 Task: Search one way flight ticket for 3 adults, 3 children in premium economy from Kenai: Kenai Municipal Airport to Springfield: Abraham Lincoln Capital Airport on 5-2-2023. Choice of flights is Singapure airlines. Price is upto 99000. Outbound departure time preference is 22:15.
Action: Mouse moved to (237, 166)
Screenshot: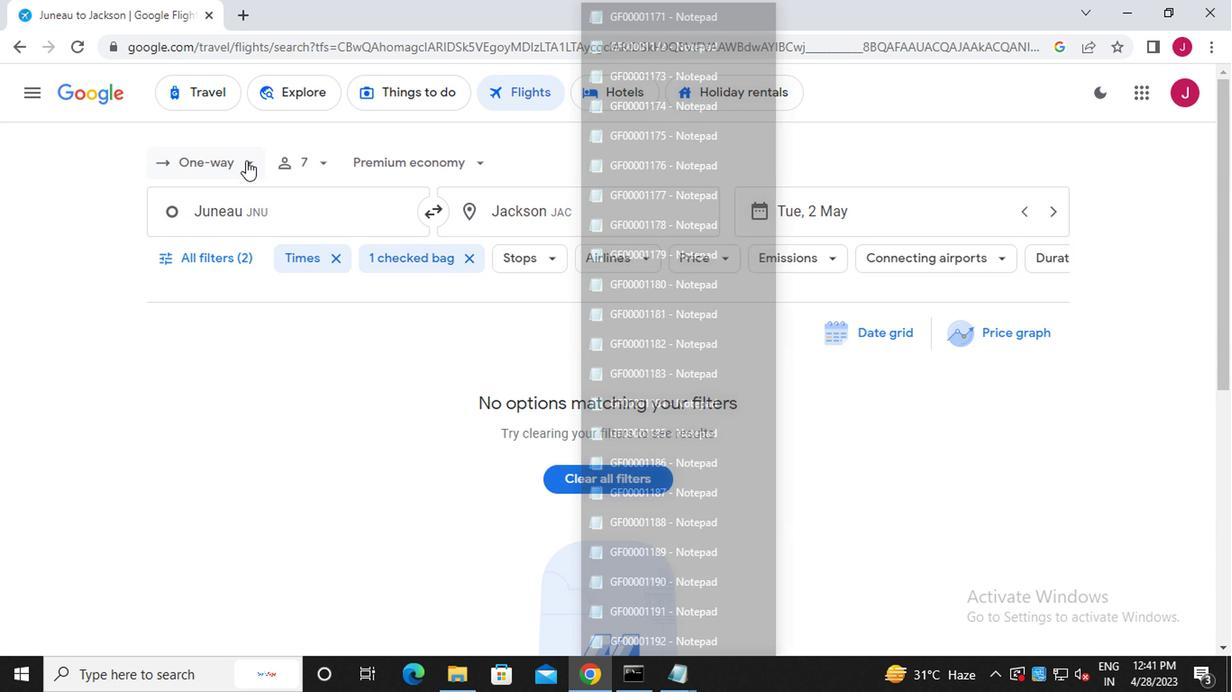 
Action: Mouse pressed left at (237, 166)
Screenshot: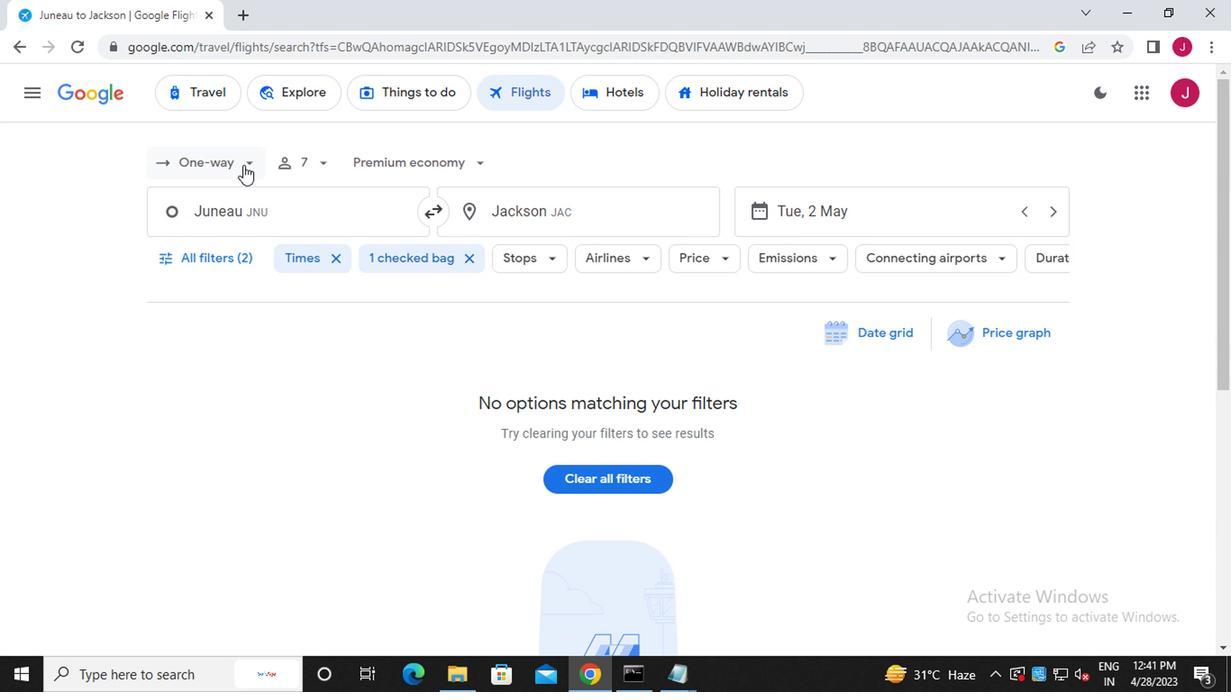 
Action: Mouse moved to (227, 250)
Screenshot: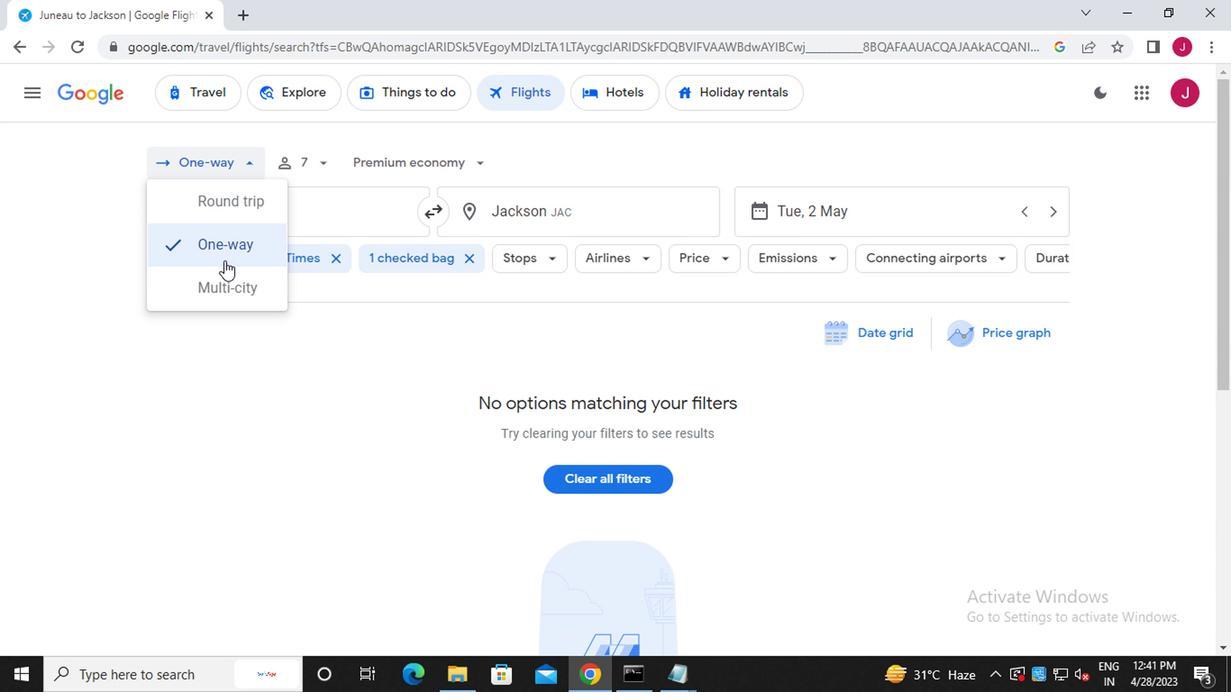 
Action: Mouse pressed left at (227, 250)
Screenshot: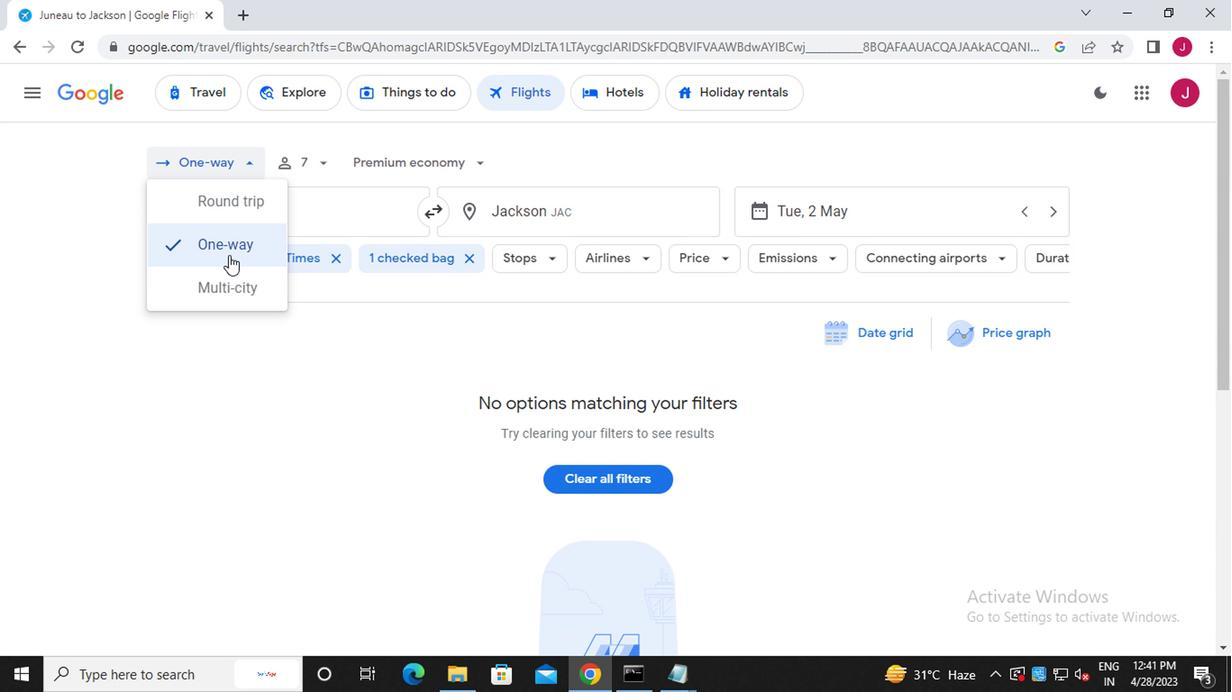 
Action: Mouse moved to (316, 166)
Screenshot: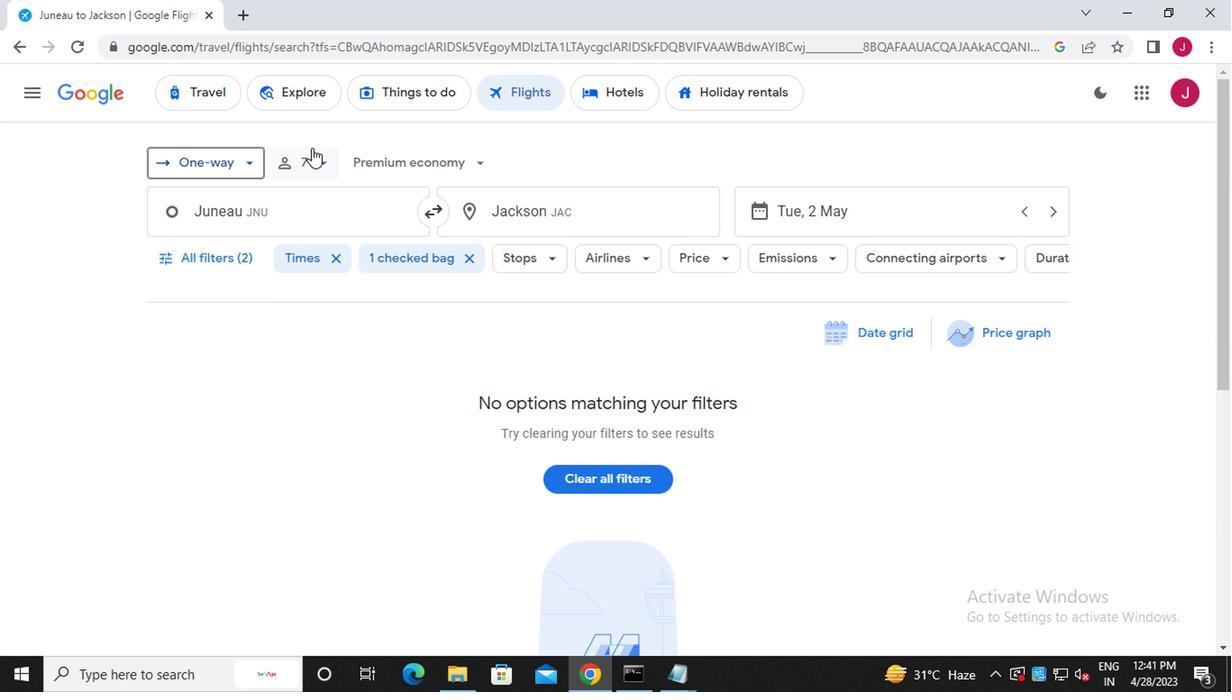 
Action: Mouse pressed left at (316, 166)
Screenshot: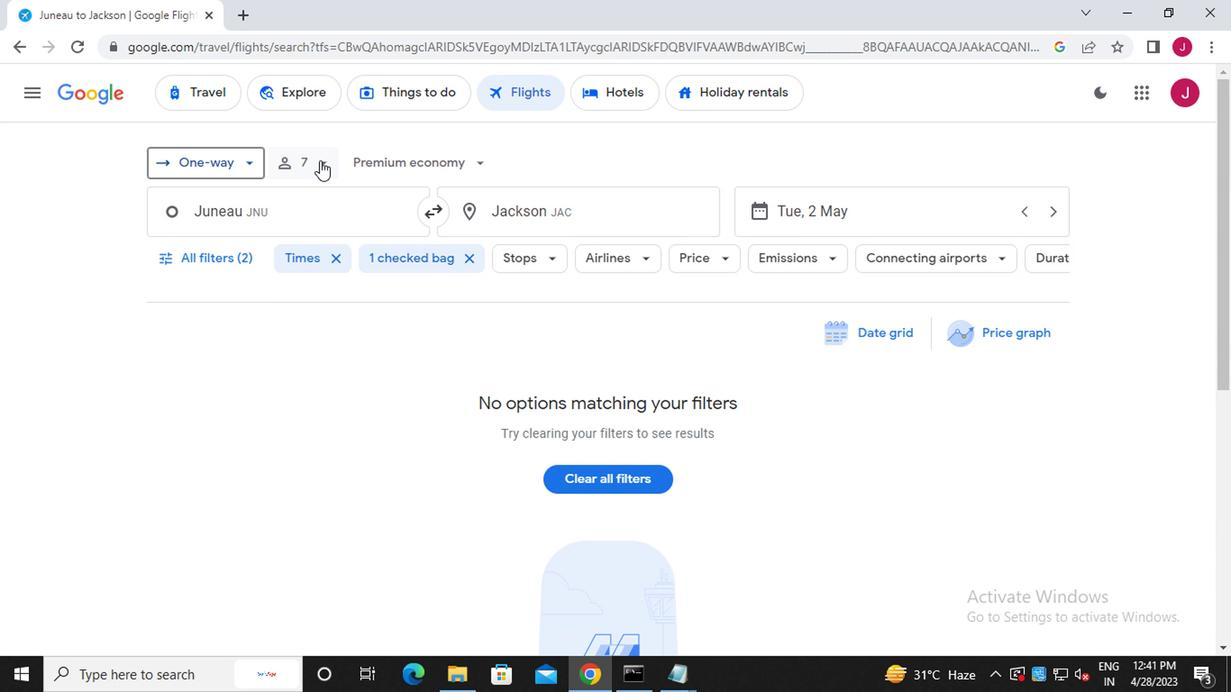 
Action: Mouse moved to (455, 211)
Screenshot: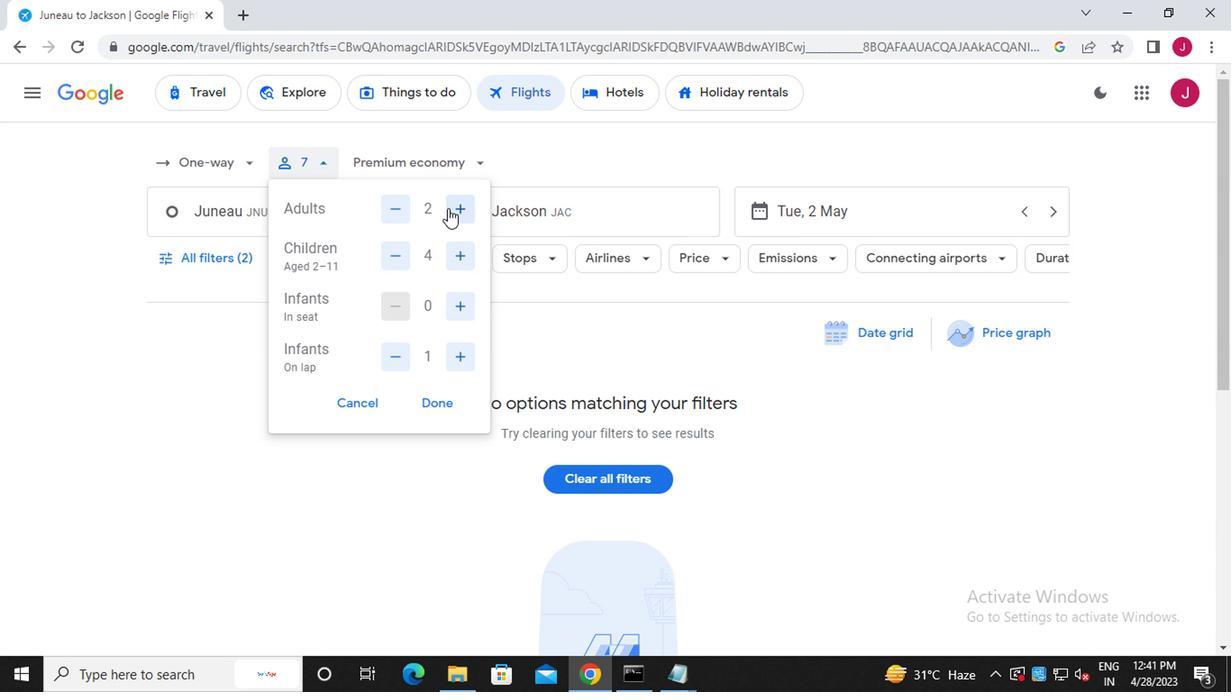 
Action: Mouse pressed left at (455, 211)
Screenshot: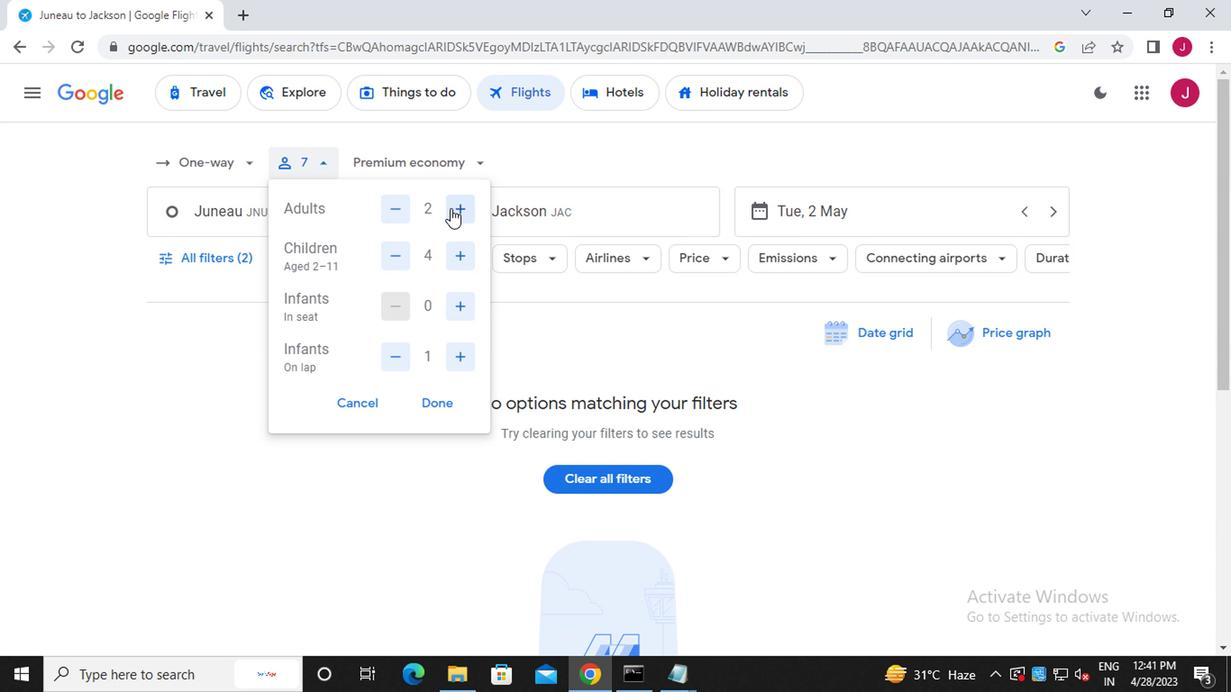 
Action: Mouse moved to (394, 254)
Screenshot: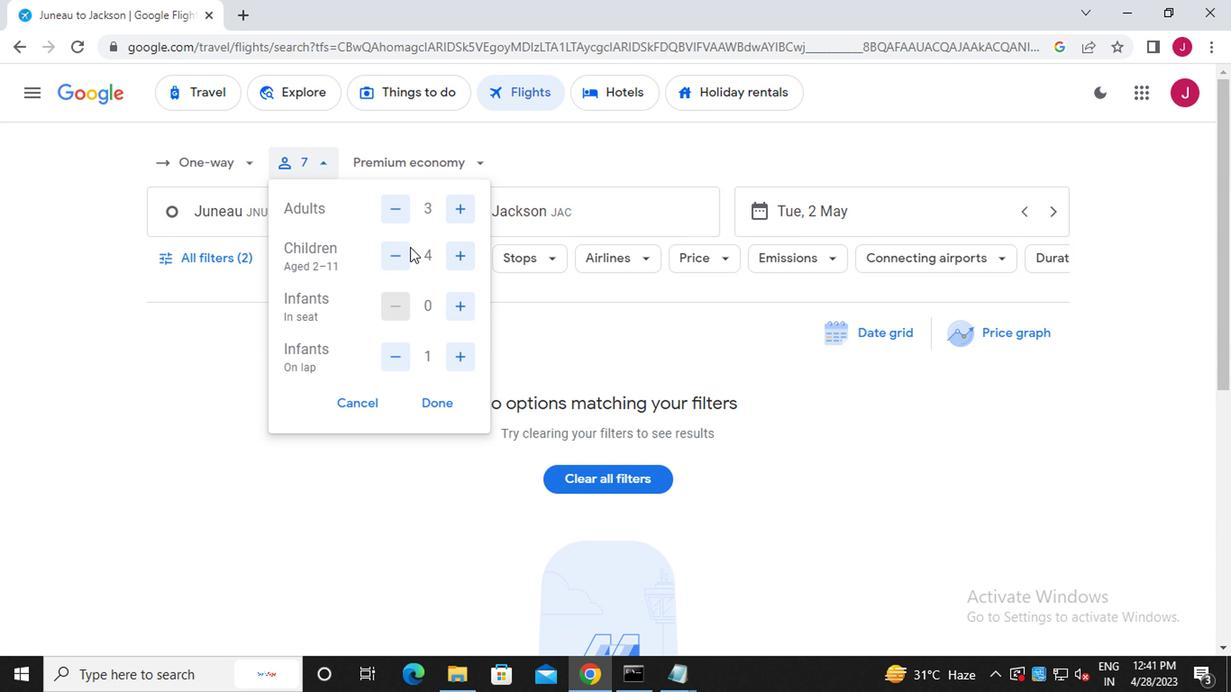 
Action: Mouse pressed left at (394, 254)
Screenshot: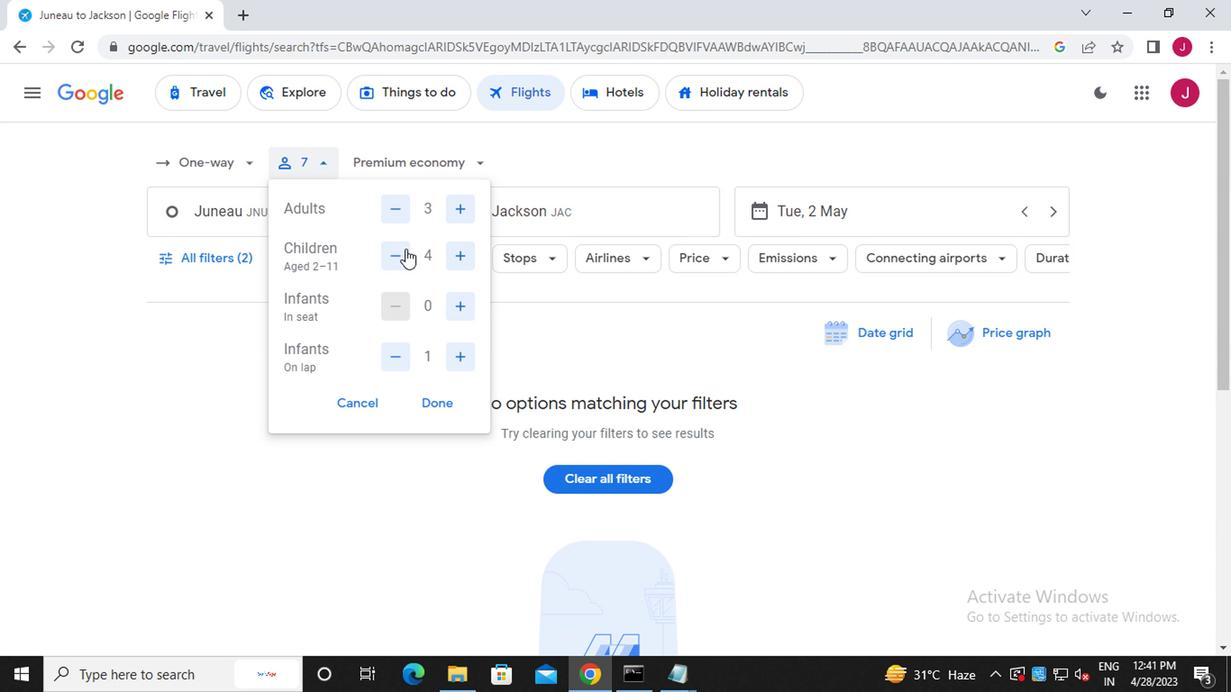
Action: Mouse moved to (395, 354)
Screenshot: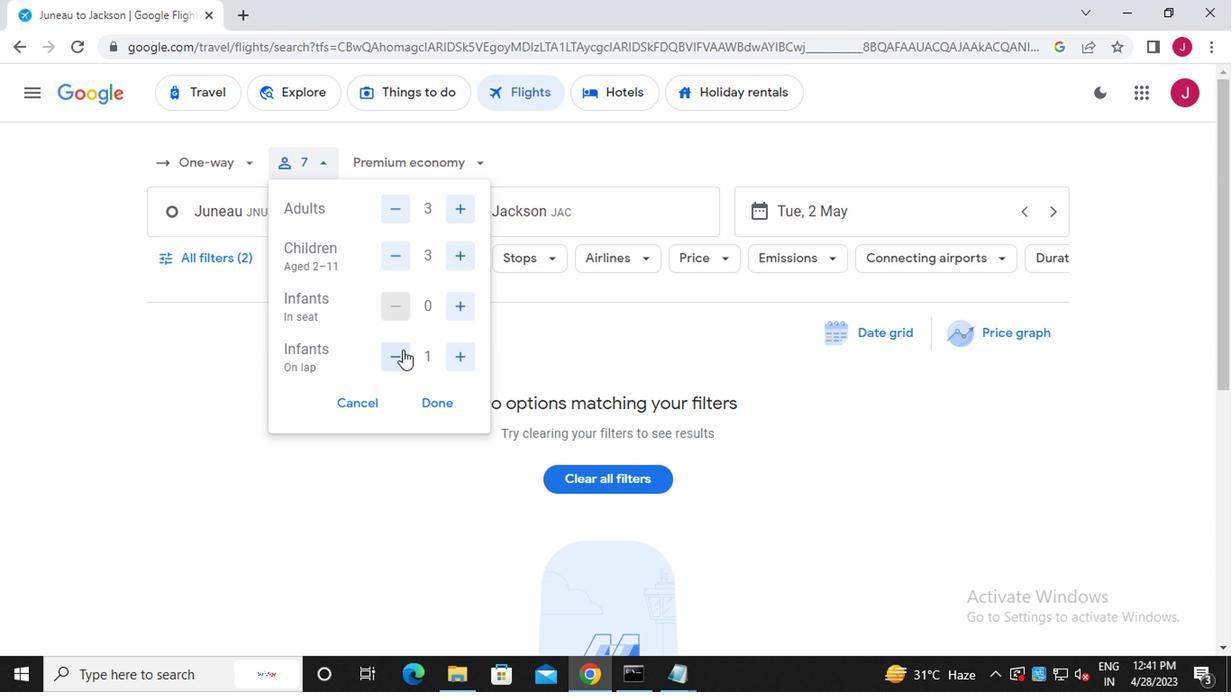 
Action: Mouse pressed left at (395, 354)
Screenshot: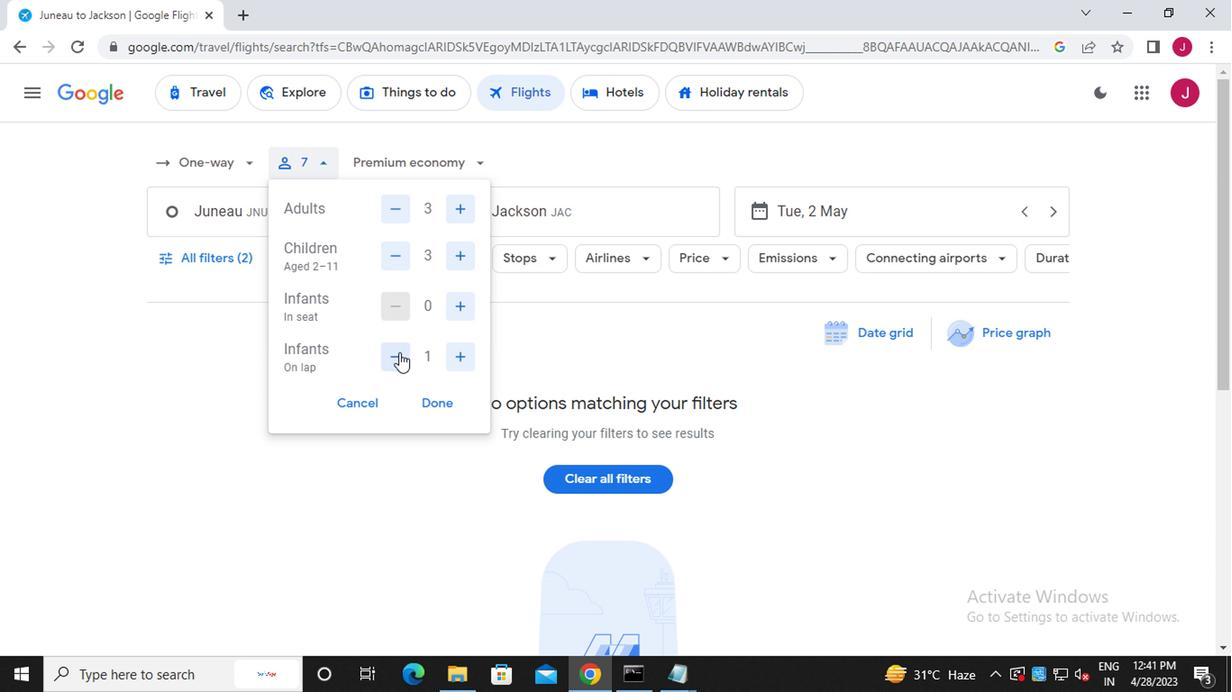 
Action: Mouse moved to (441, 403)
Screenshot: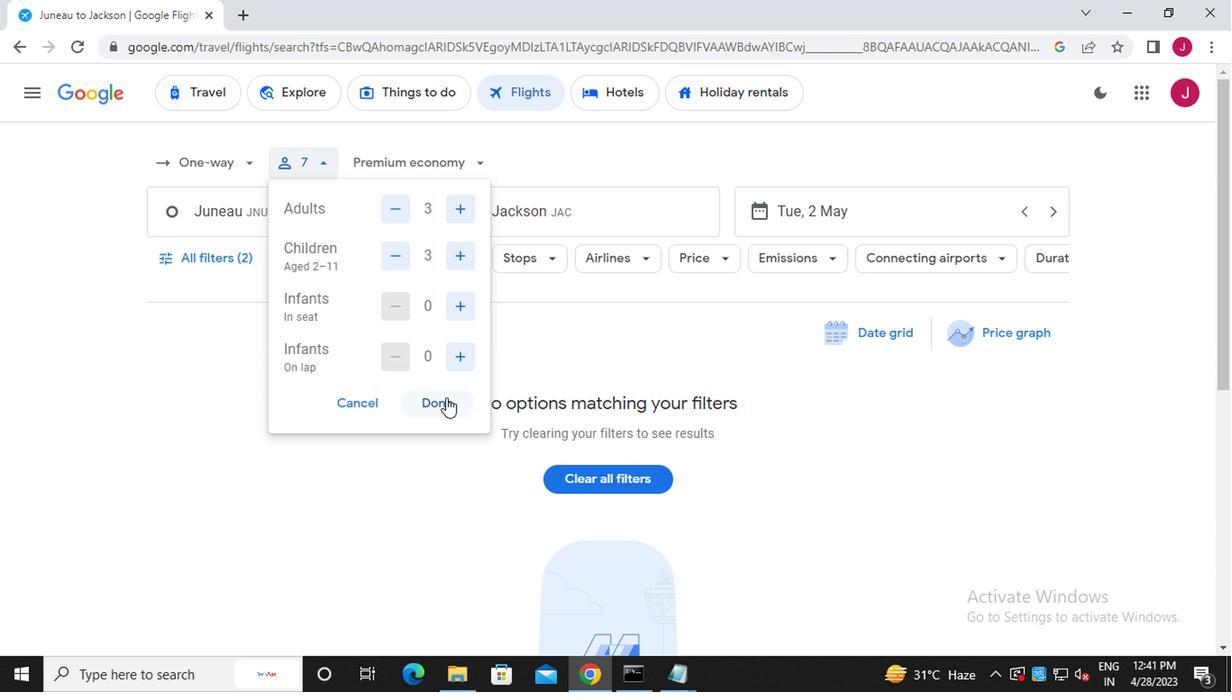 
Action: Mouse pressed left at (441, 403)
Screenshot: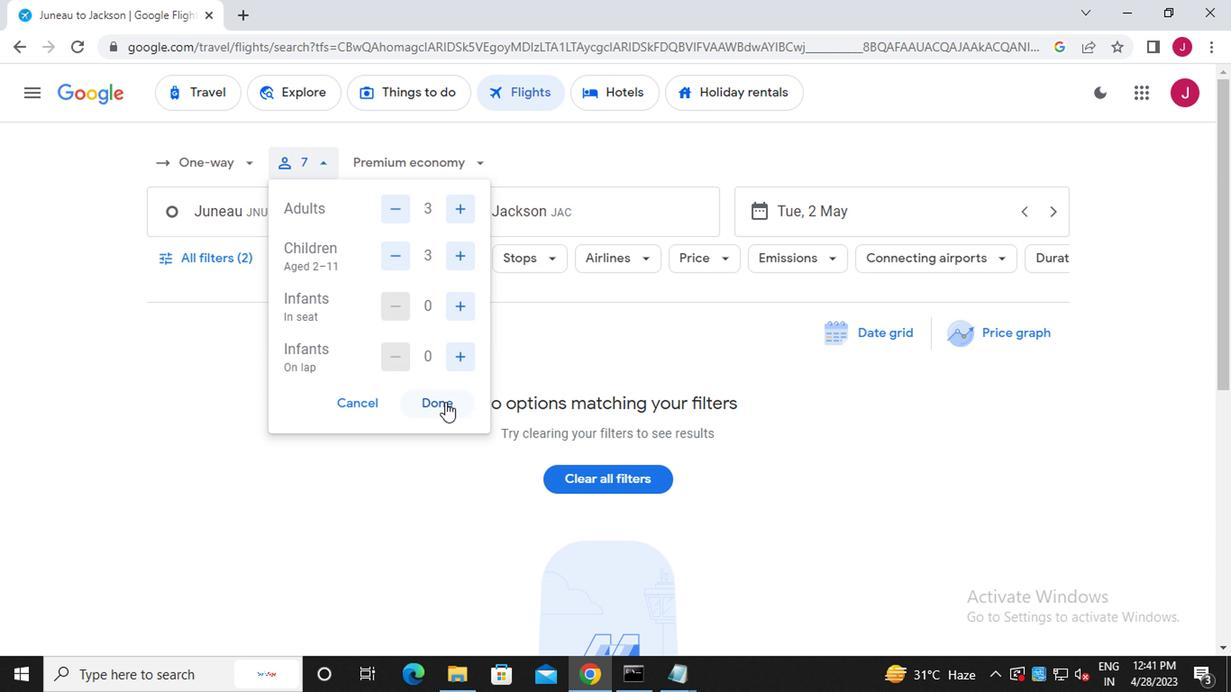 
Action: Mouse moved to (452, 166)
Screenshot: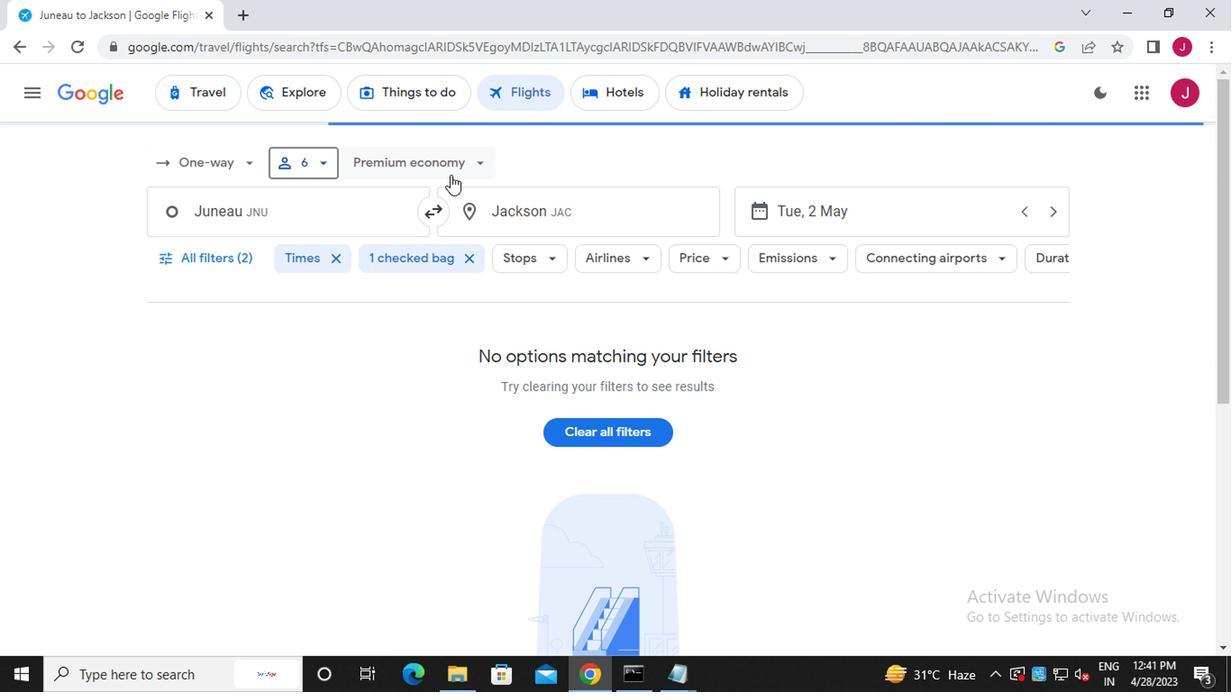 
Action: Mouse pressed left at (452, 166)
Screenshot: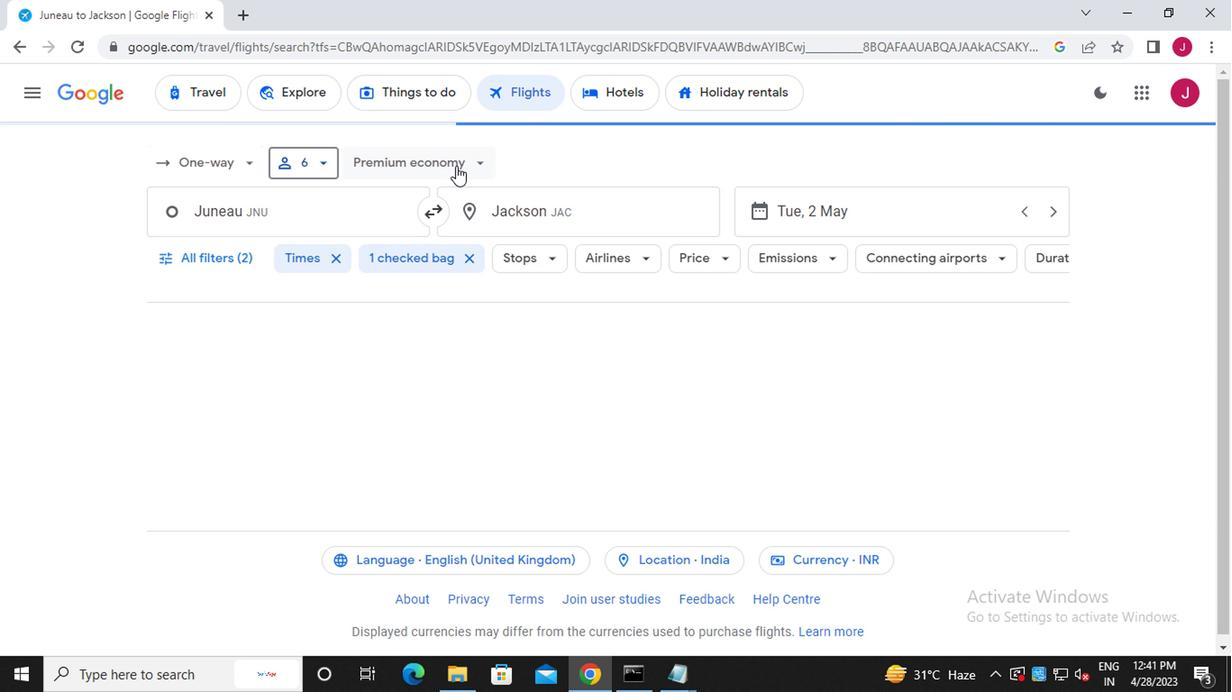 
Action: Mouse moved to (459, 253)
Screenshot: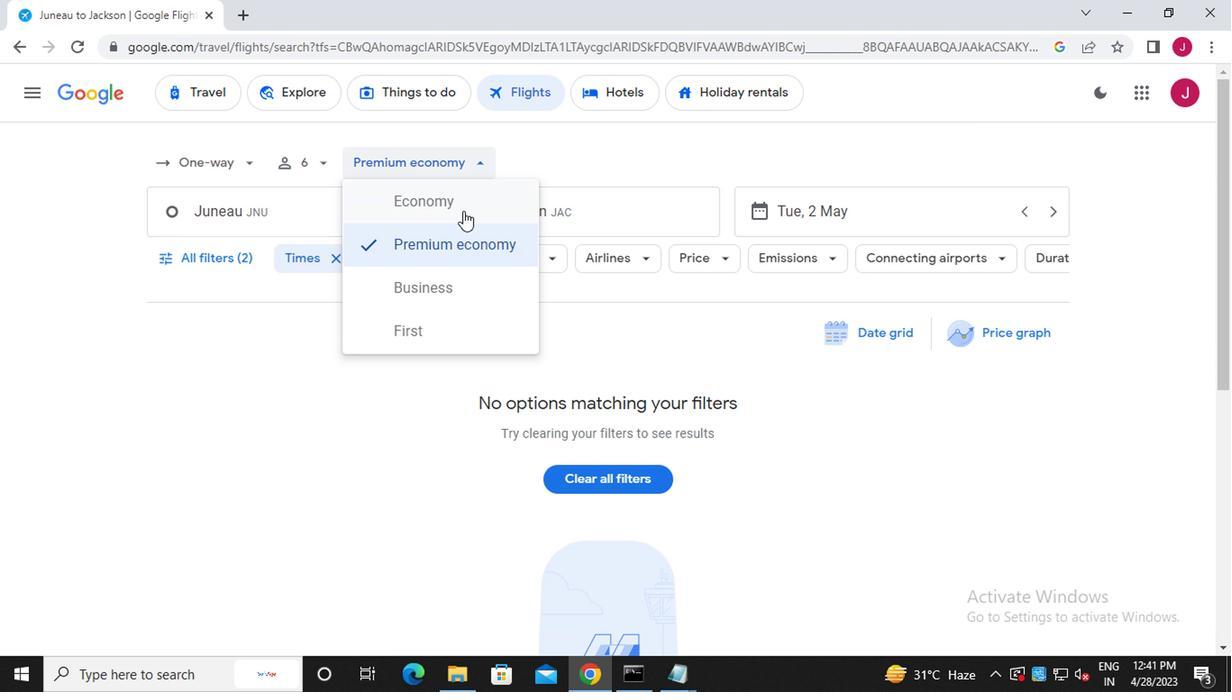 
Action: Mouse pressed left at (459, 253)
Screenshot: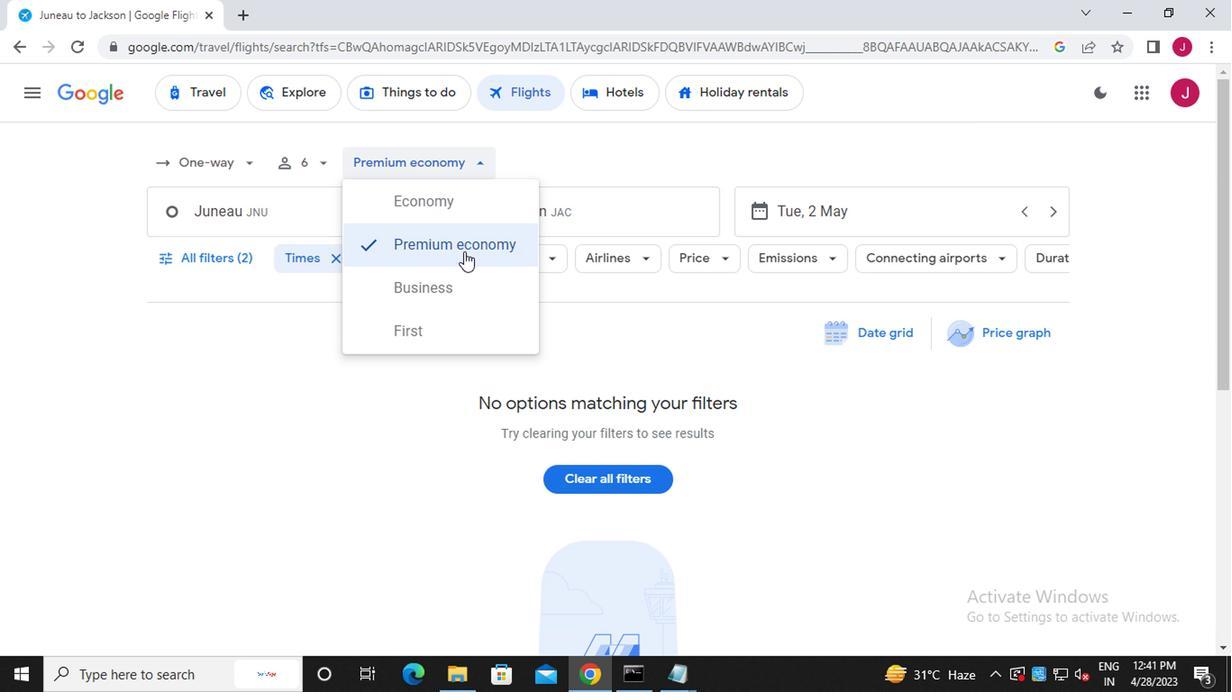 
Action: Mouse moved to (345, 216)
Screenshot: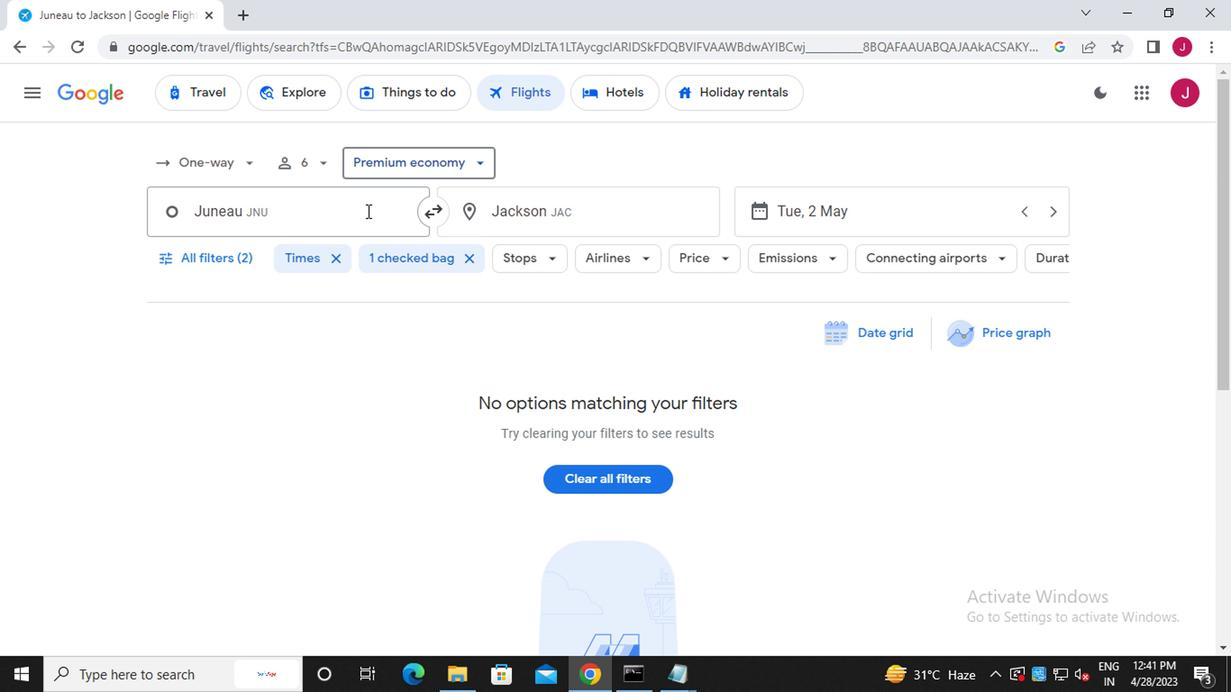
Action: Mouse pressed left at (345, 216)
Screenshot: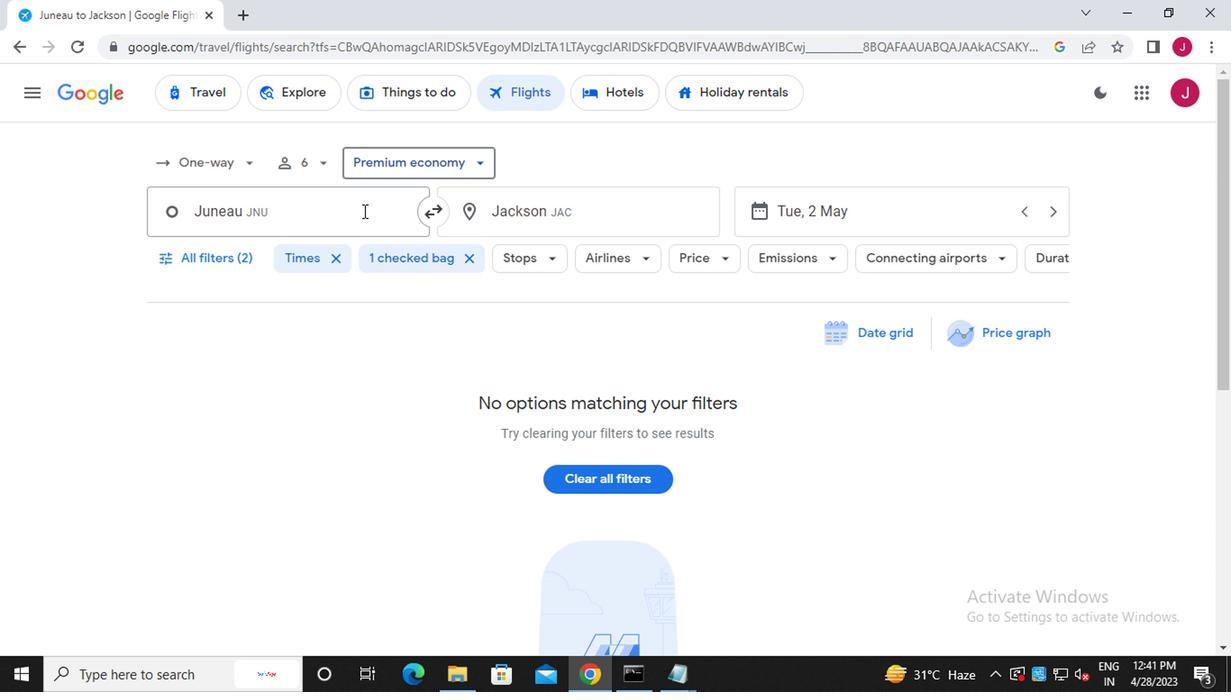 
Action: Mouse moved to (341, 216)
Screenshot: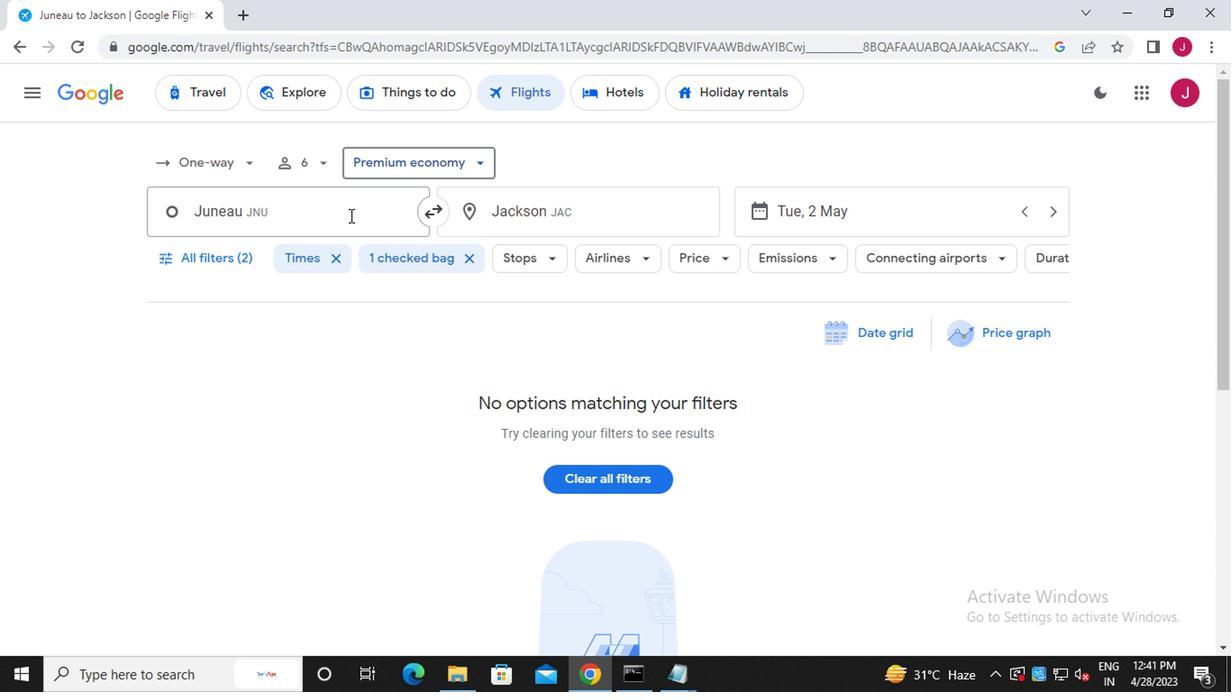 
Action: Key pressed kenai
Screenshot: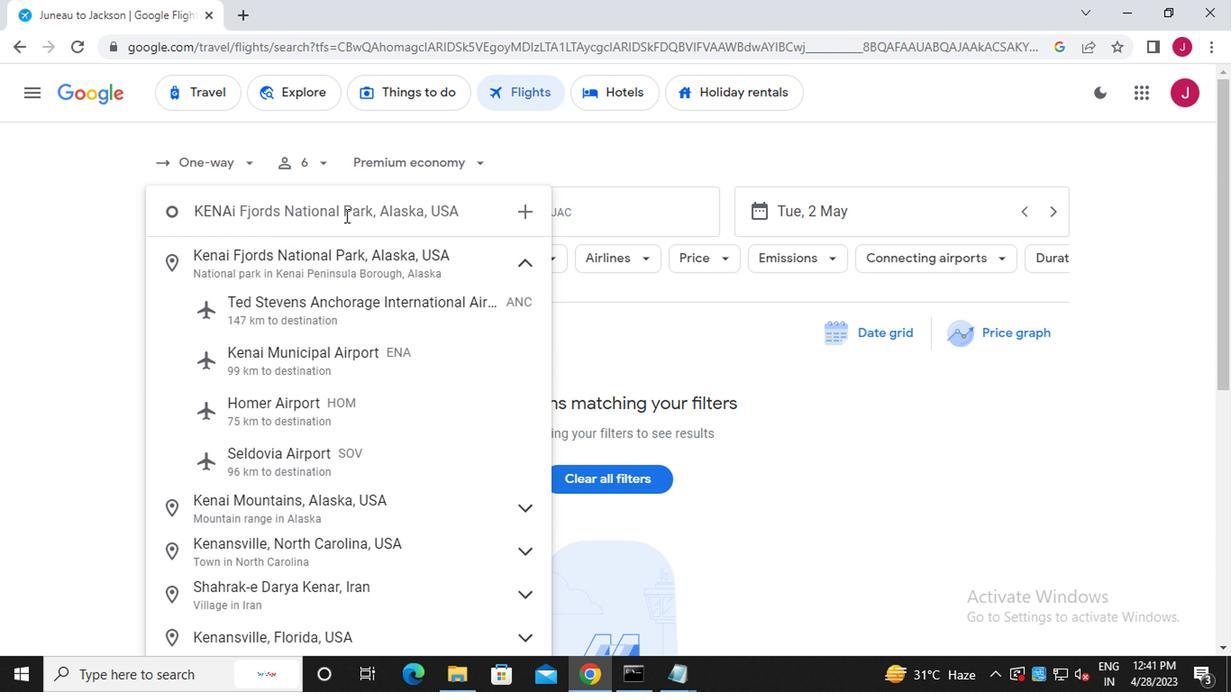 
Action: Mouse moved to (353, 370)
Screenshot: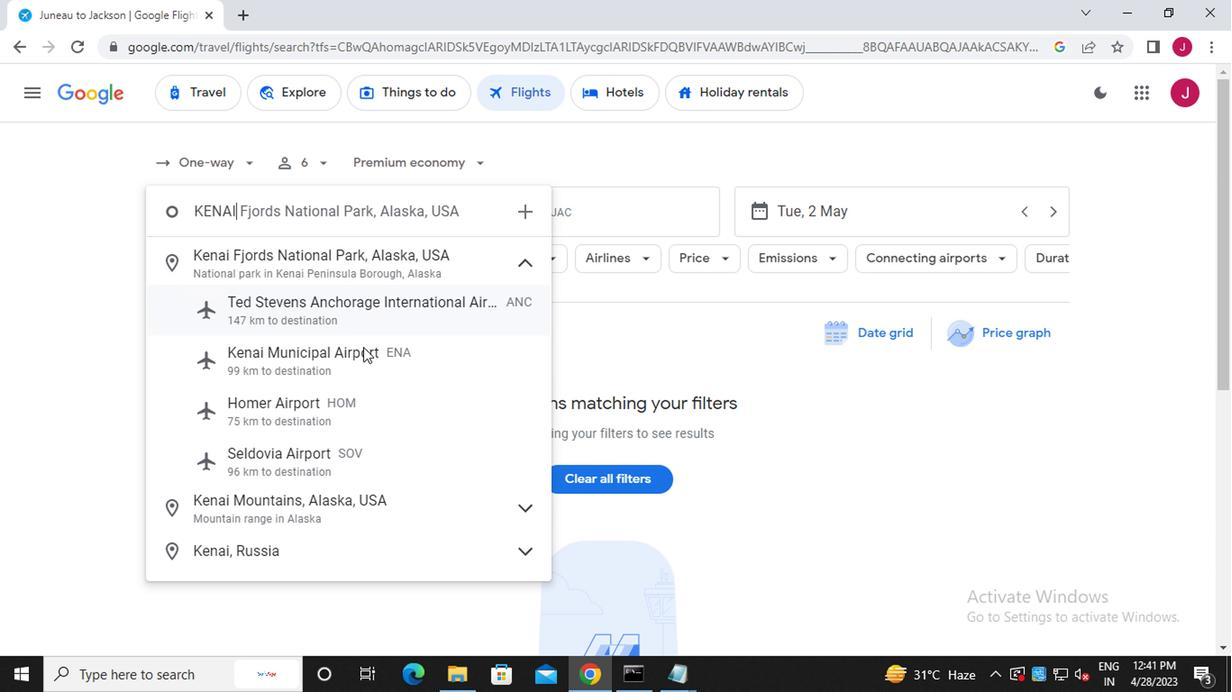 
Action: Mouse pressed left at (353, 370)
Screenshot: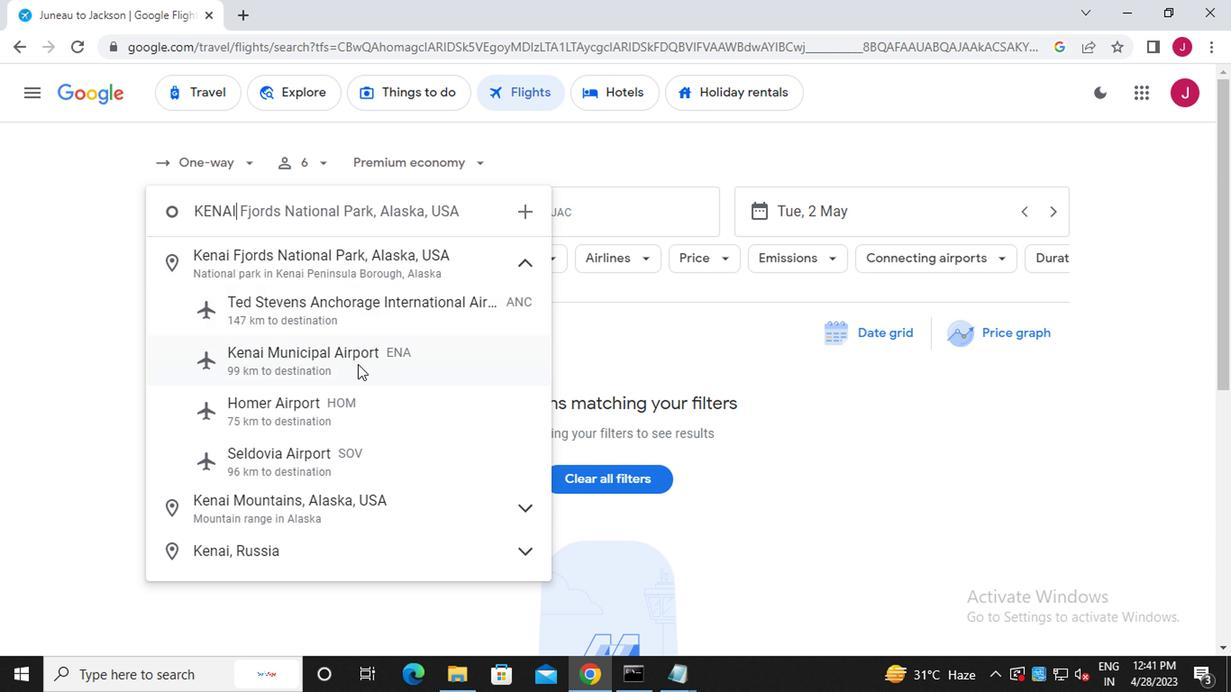 
Action: Mouse moved to (623, 222)
Screenshot: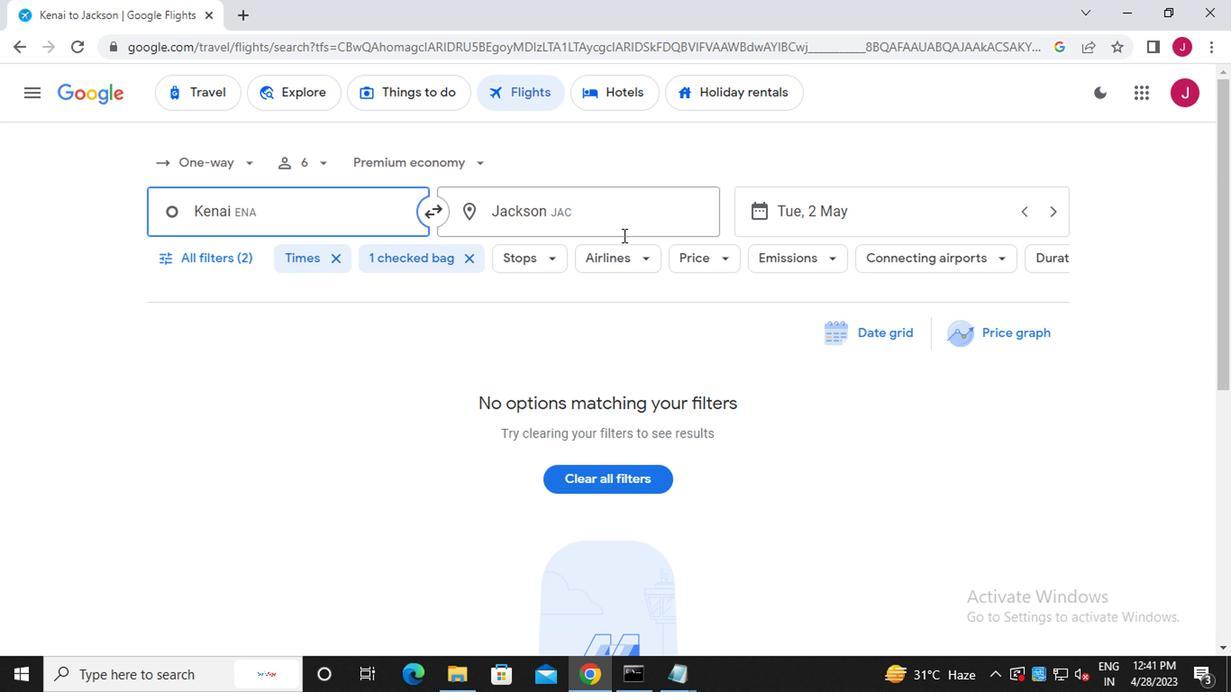 
Action: Mouse pressed left at (623, 222)
Screenshot: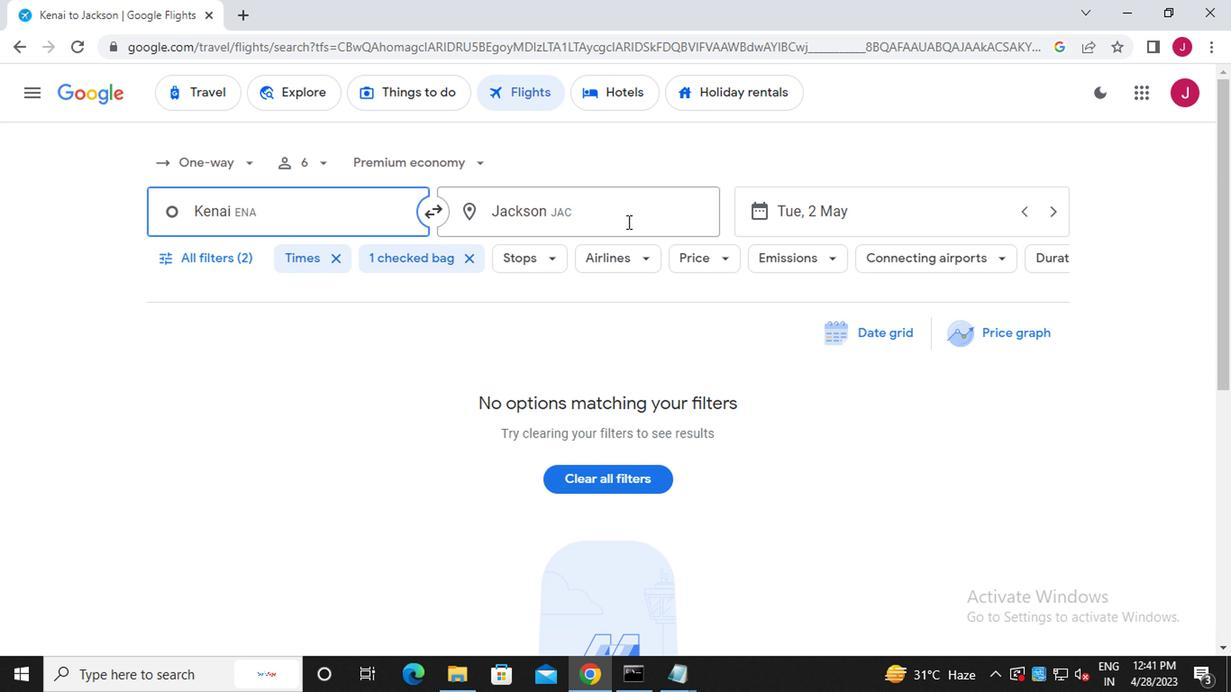 
Action: Mouse moved to (623, 222)
Screenshot: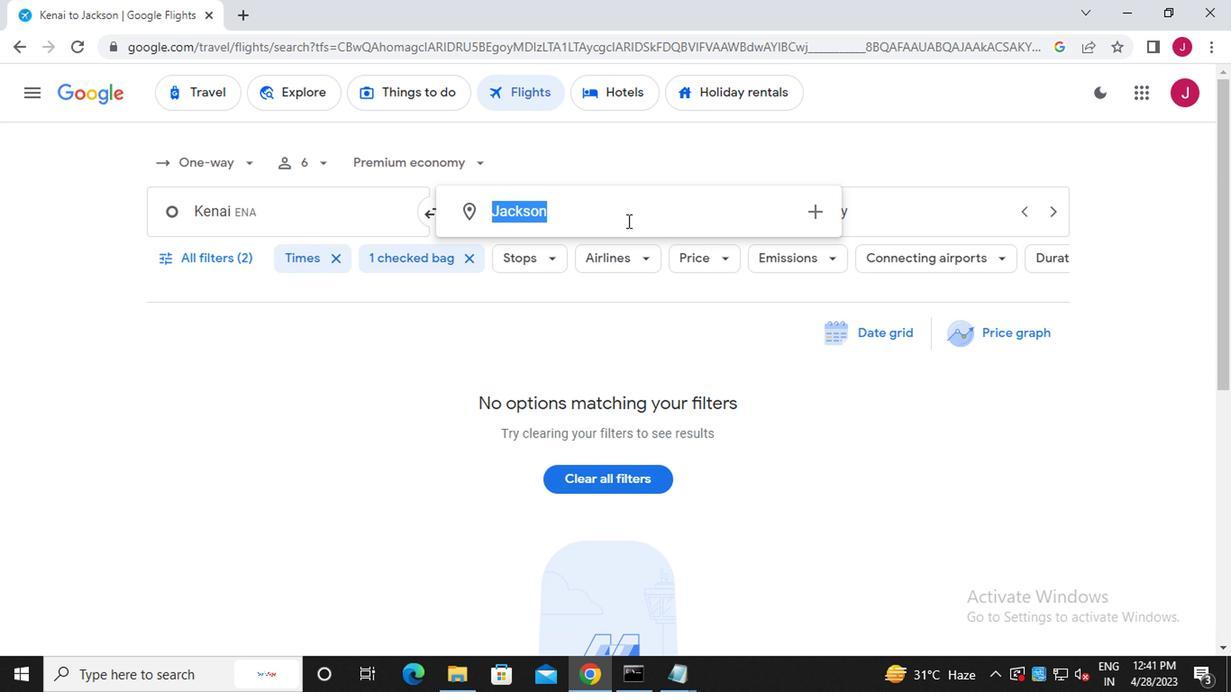 
Action: Key pressed springf
Screenshot: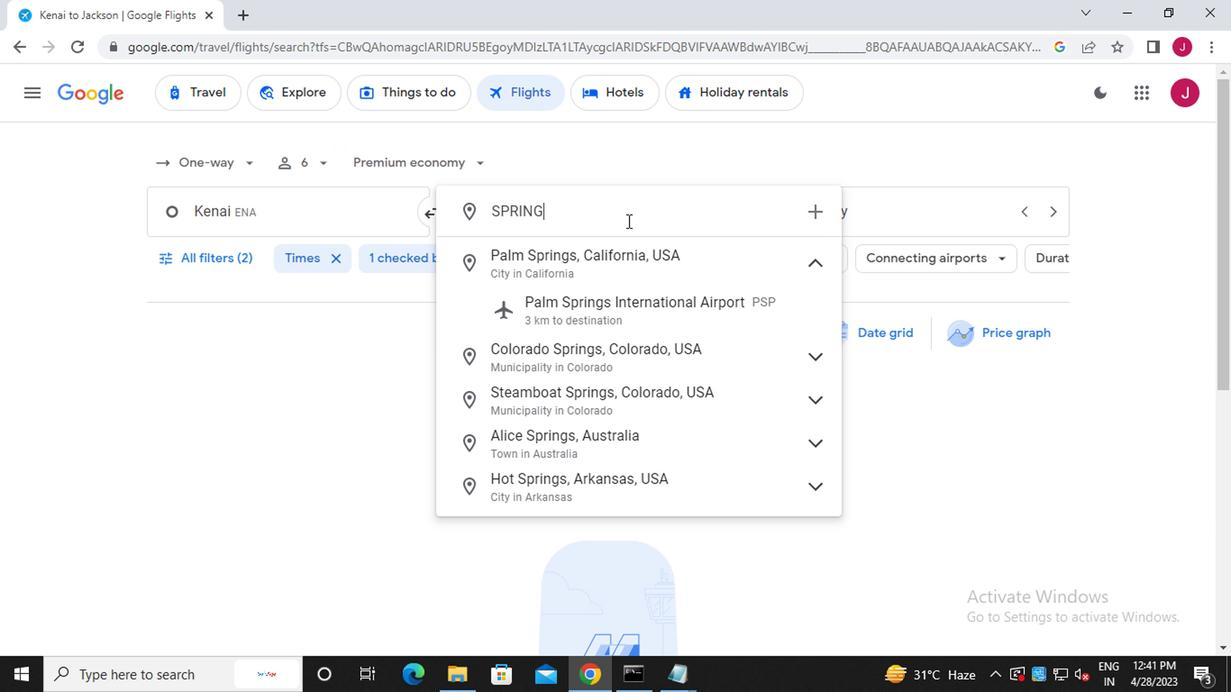 
Action: Mouse moved to (658, 362)
Screenshot: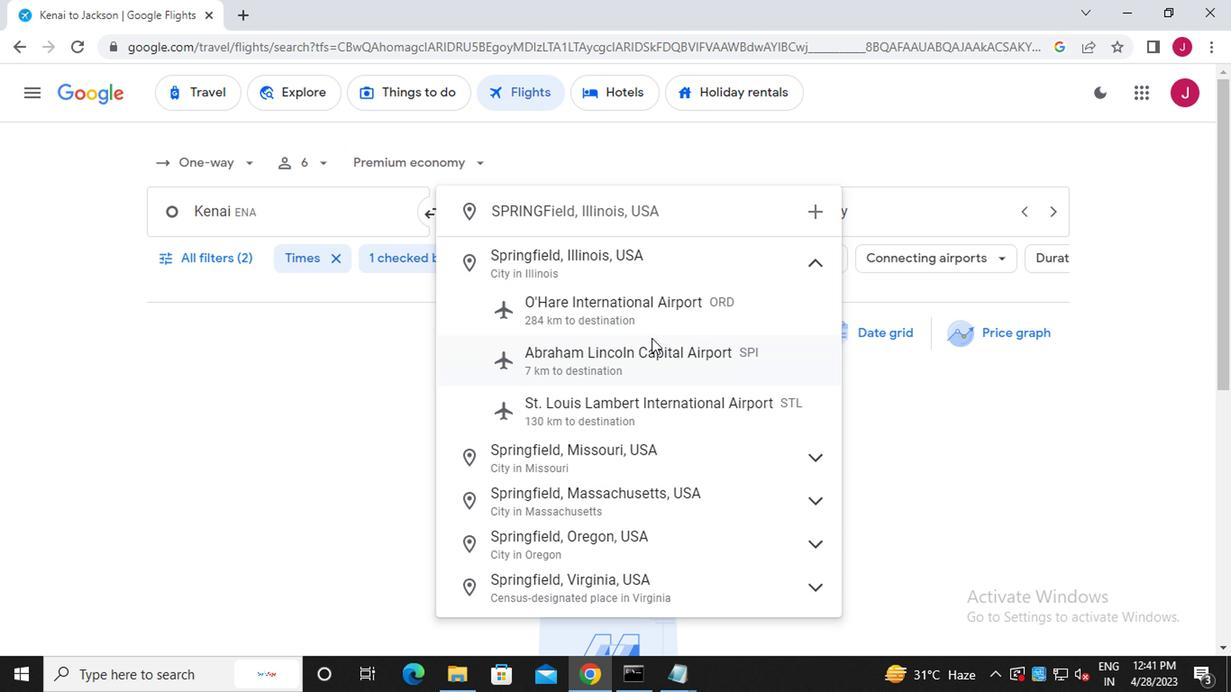 
Action: Mouse pressed left at (658, 362)
Screenshot: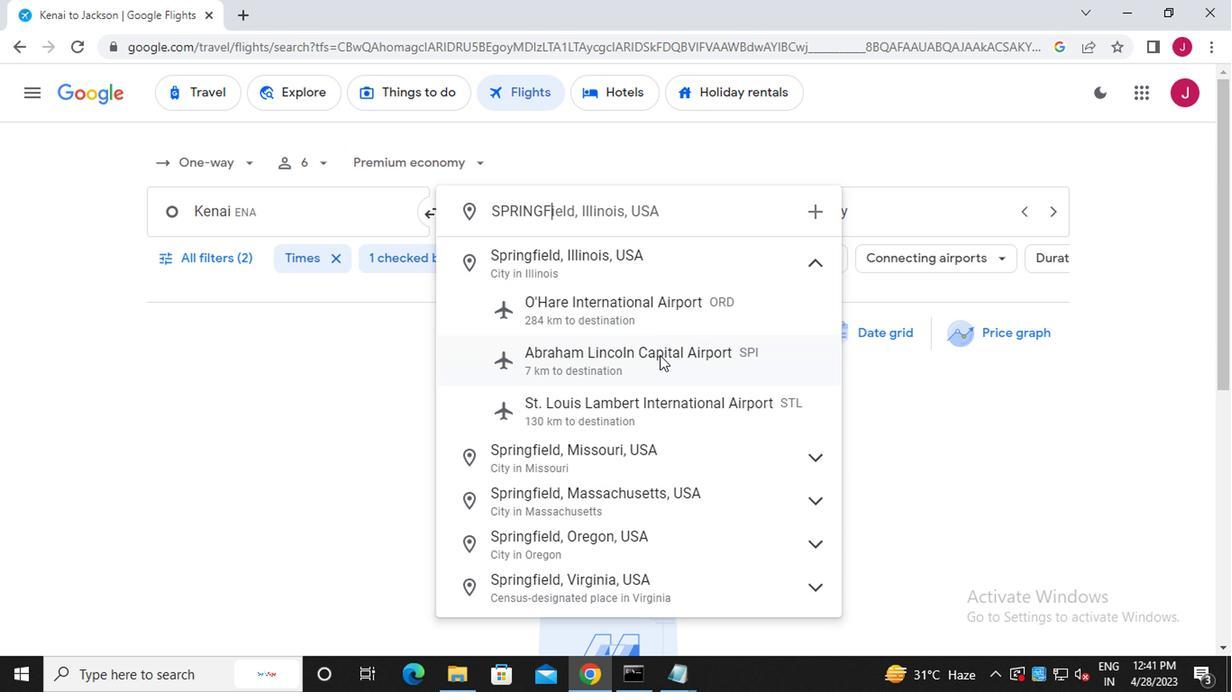 
Action: Mouse moved to (652, 362)
Screenshot: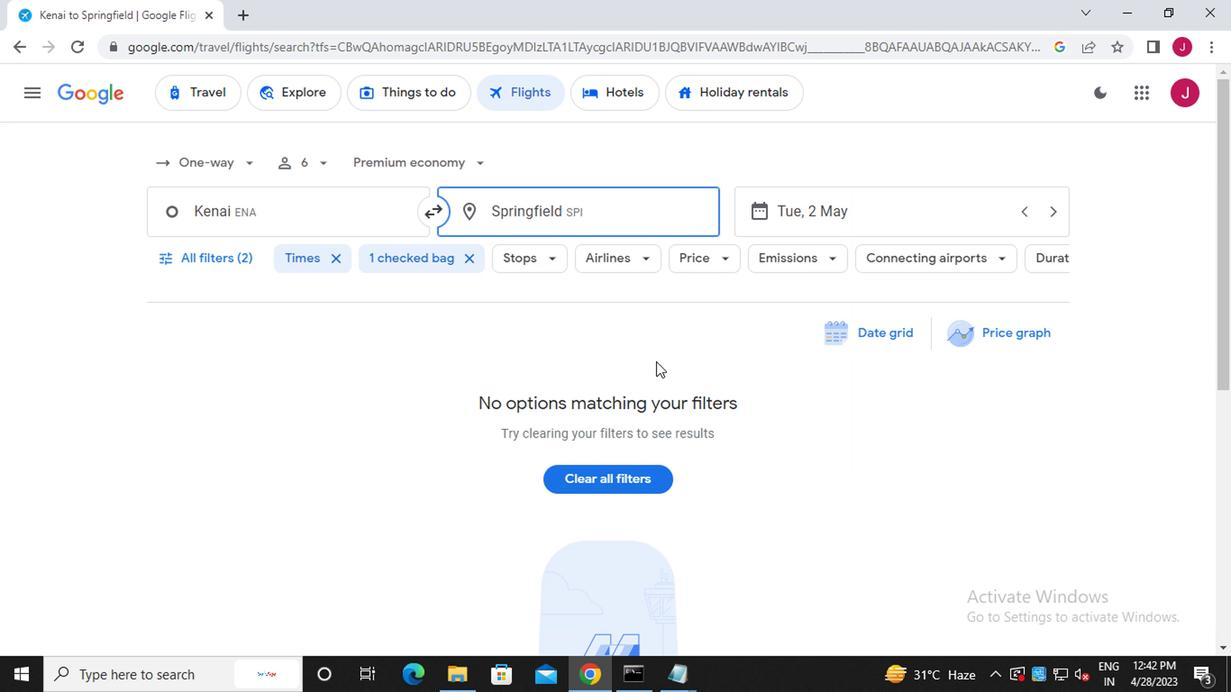 
Action: Mouse scrolled (652, 361) with delta (0, 0)
Screenshot: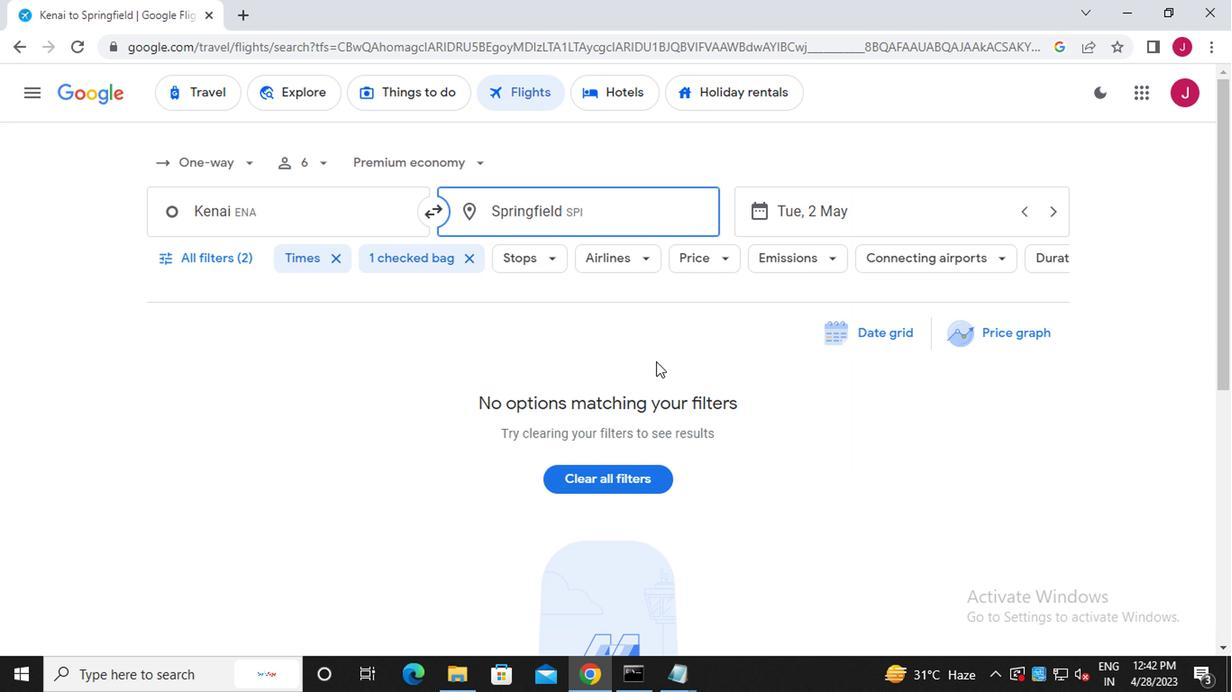 
Action: Mouse moved to (769, 270)
Screenshot: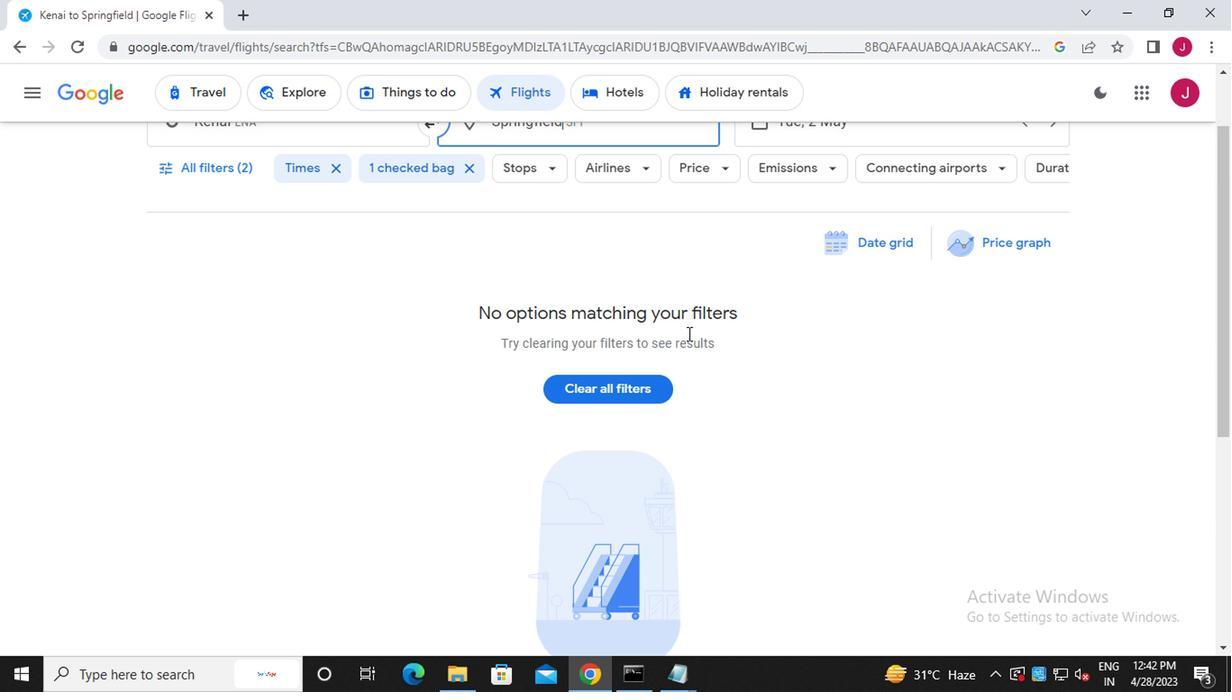 
Action: Mouse scrolled (769, 271) with delta (0, 1)
Screenshot: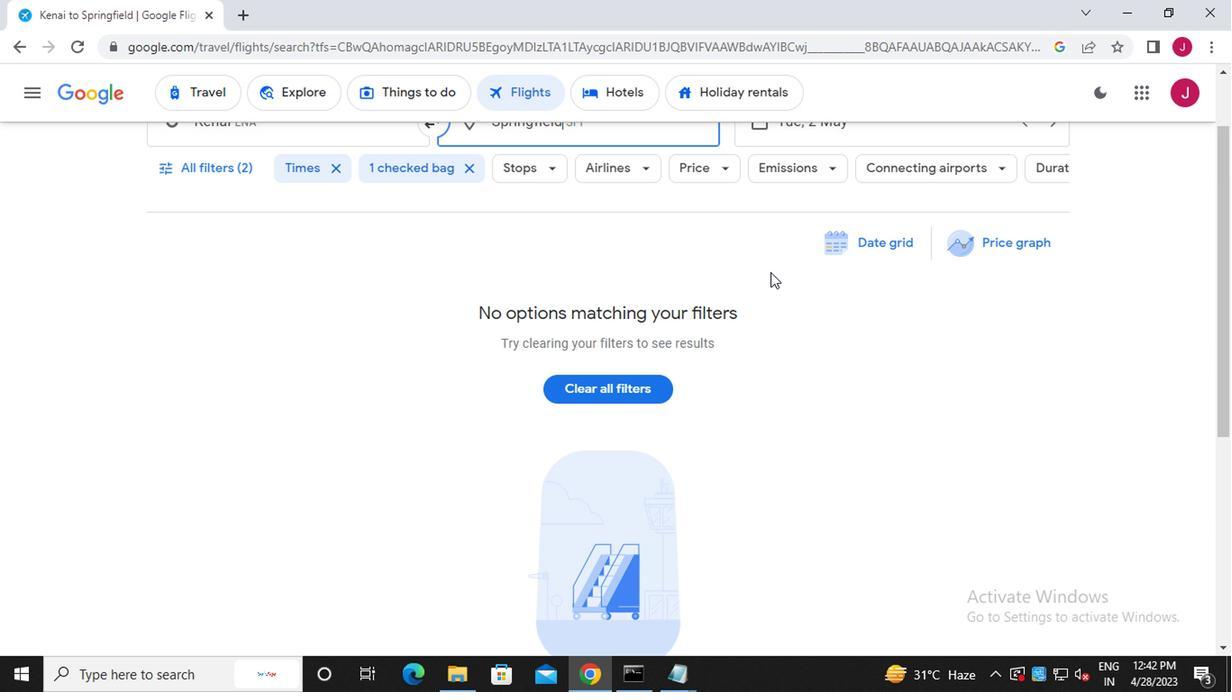 
Action: Mouse moved to (873, 218)
Screenshot: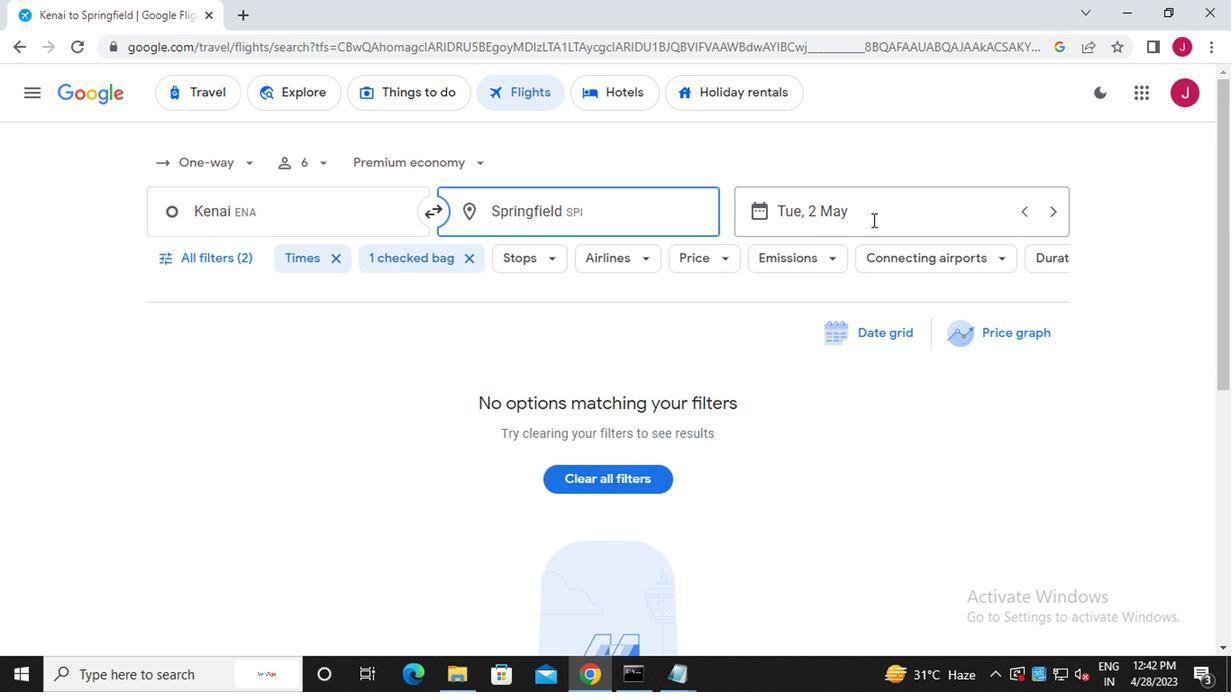 
Action: Mouse pressed left at (873, 218)
Screenshot: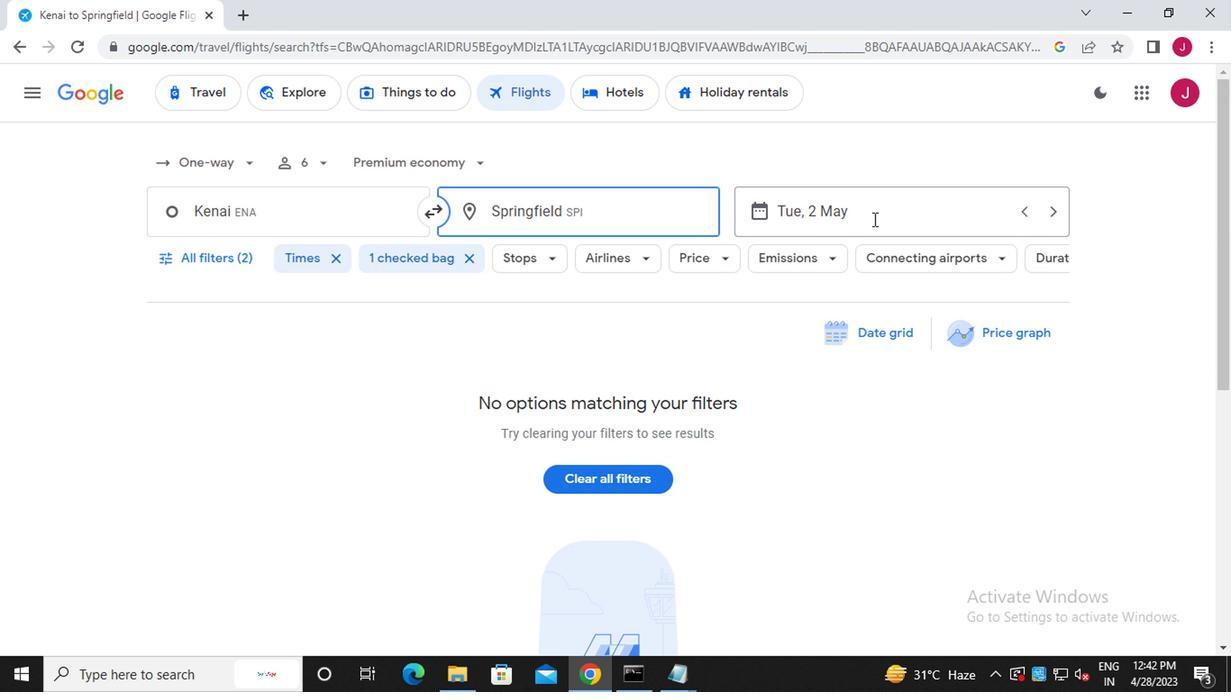 
Action: Mouse moved to (854, 317)
Screenshot: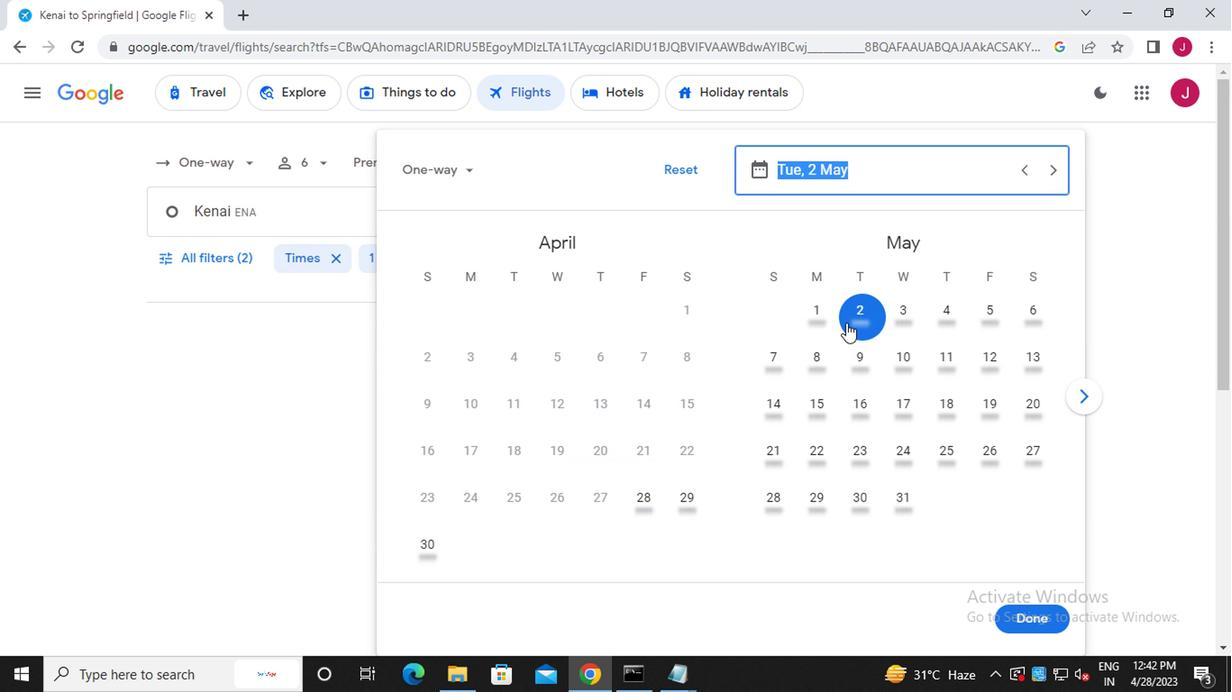 
Action: Mouse pressed left at (854, 317)
Screenshot: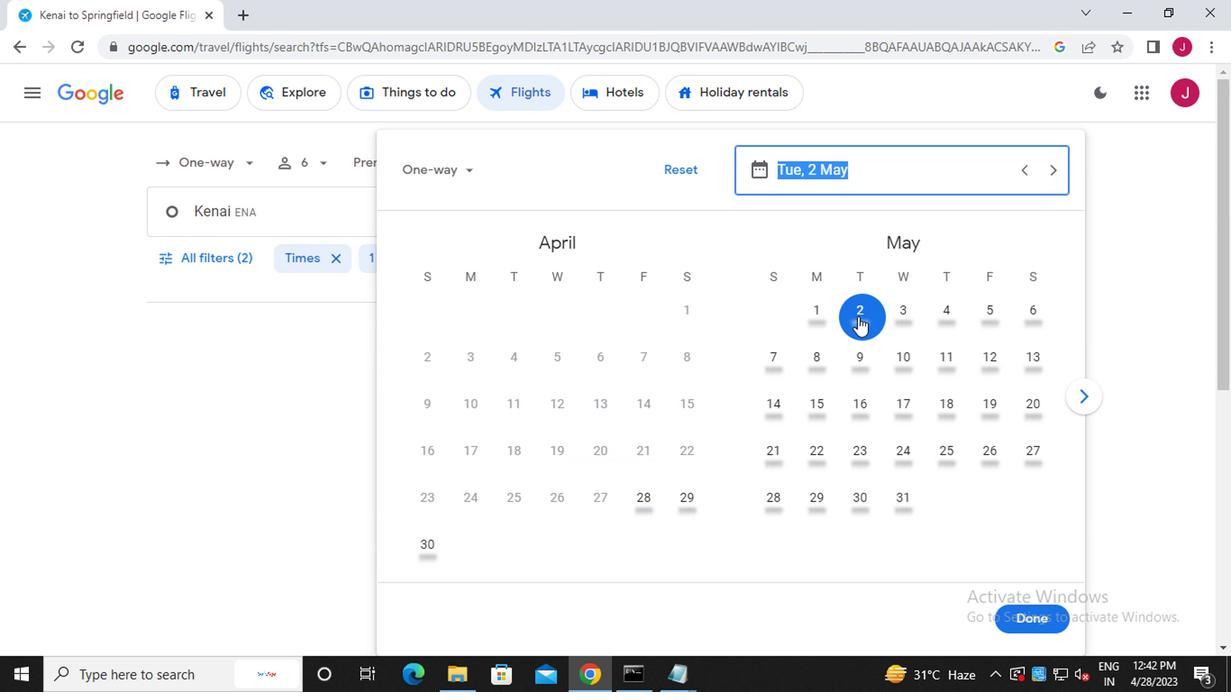 
Action: Mouse moved to (1023, 622)
Screenshot: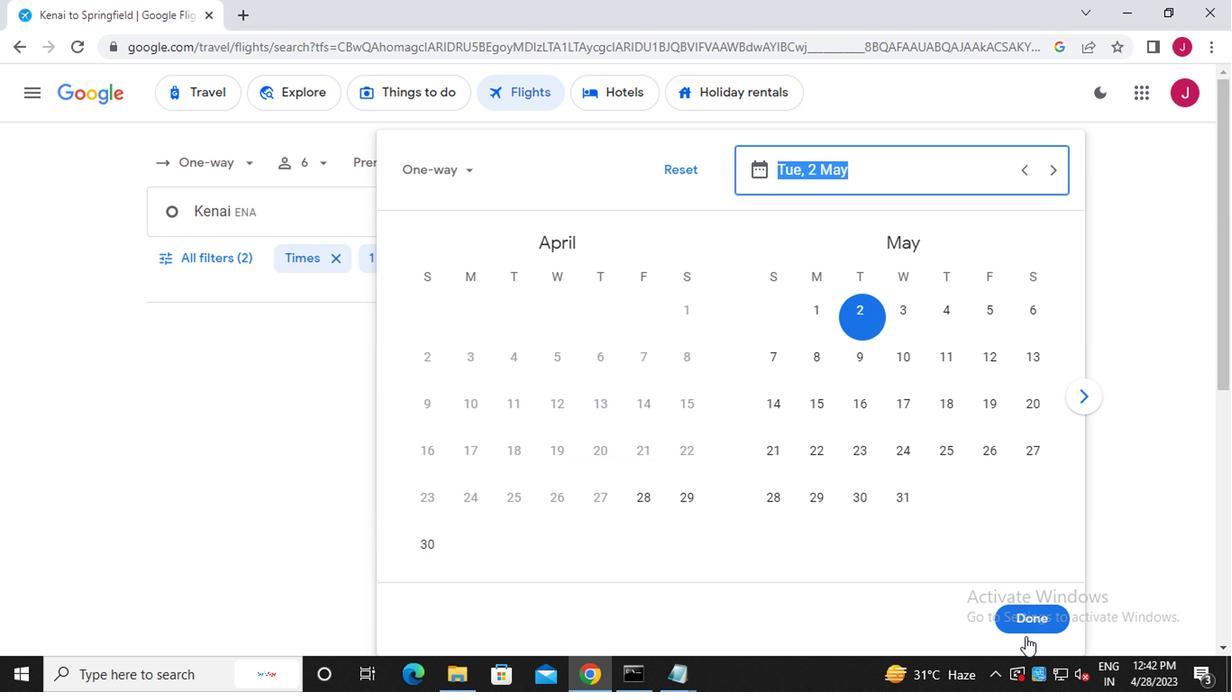 
Action: Mouse pressed left at (1023, 622)
Screenshot: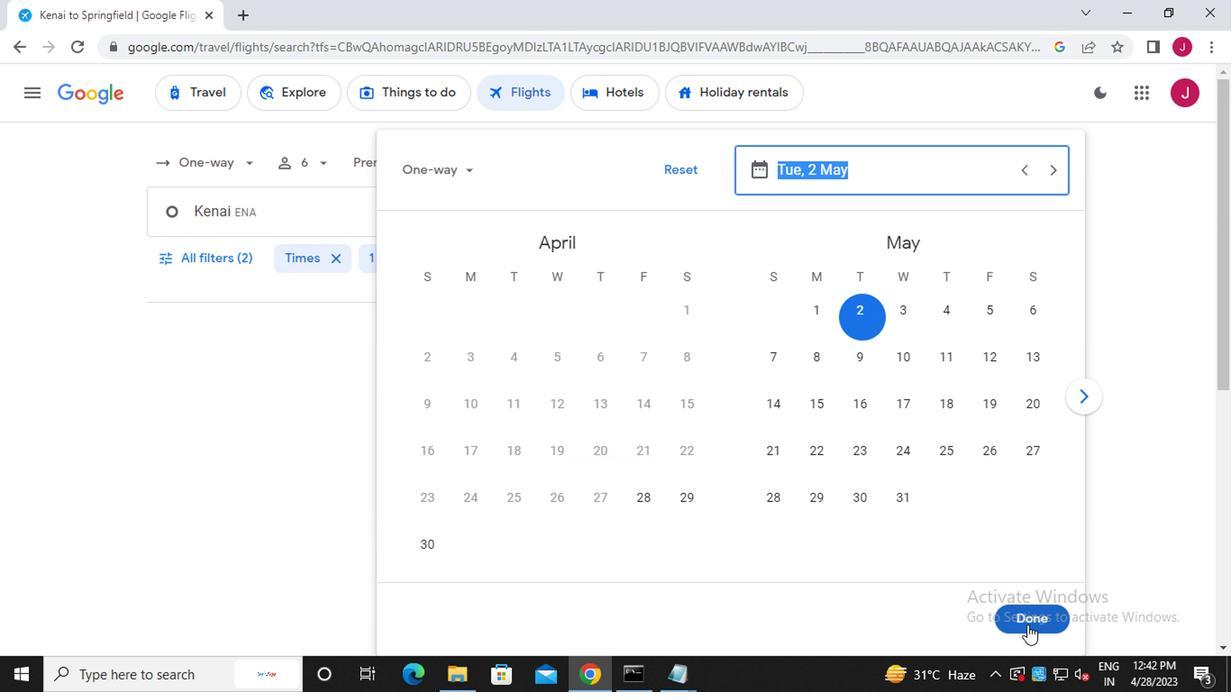 
Action: Mouse moved to (242, 260)
Screenshot: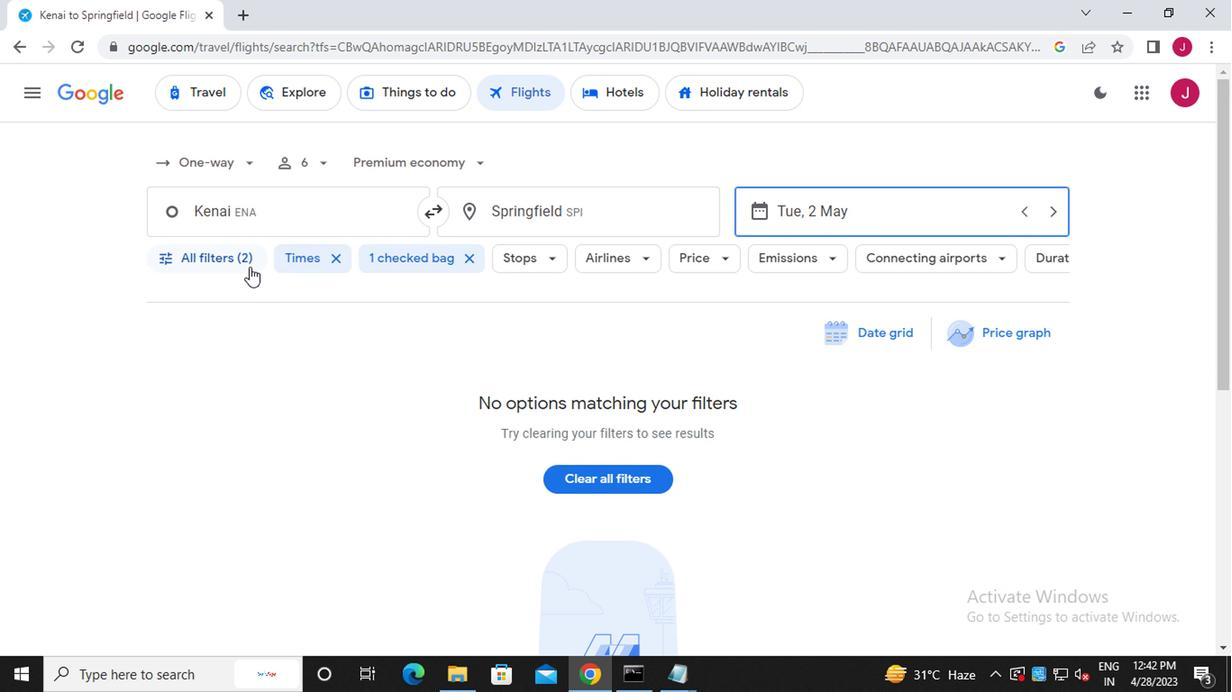 
Action: Mouse pressed left at (242, 260)
Screenshot: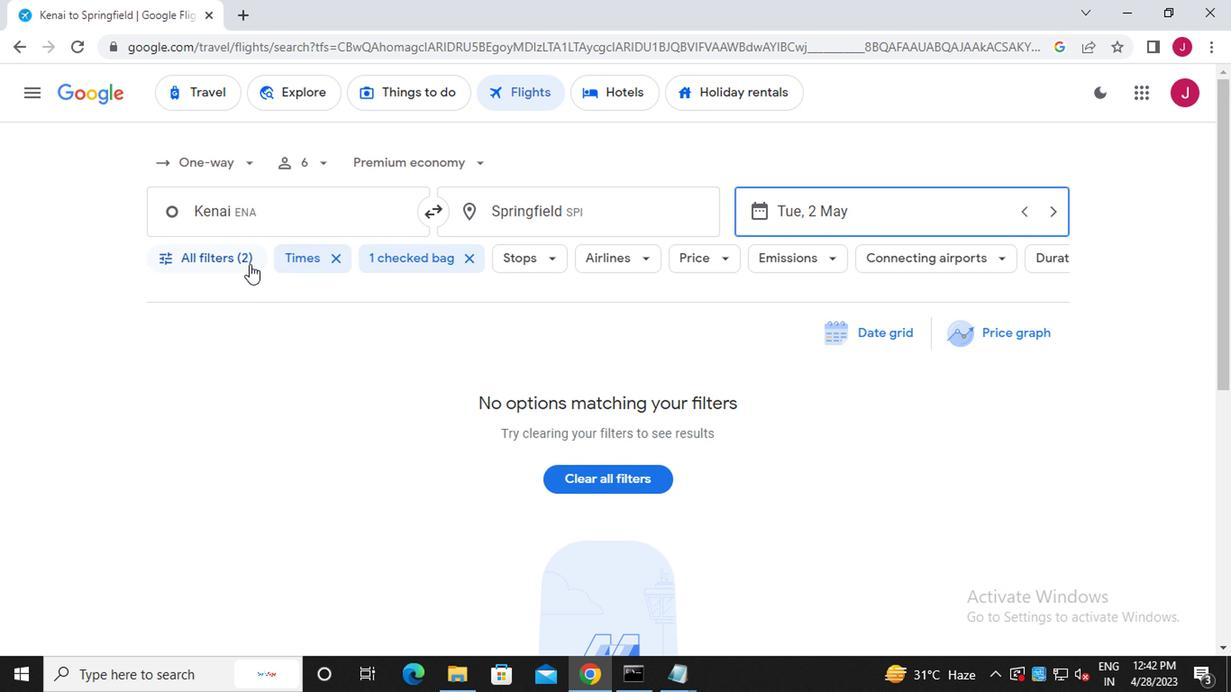 
Action: Mouse moved to (222, 341)
Screenshot: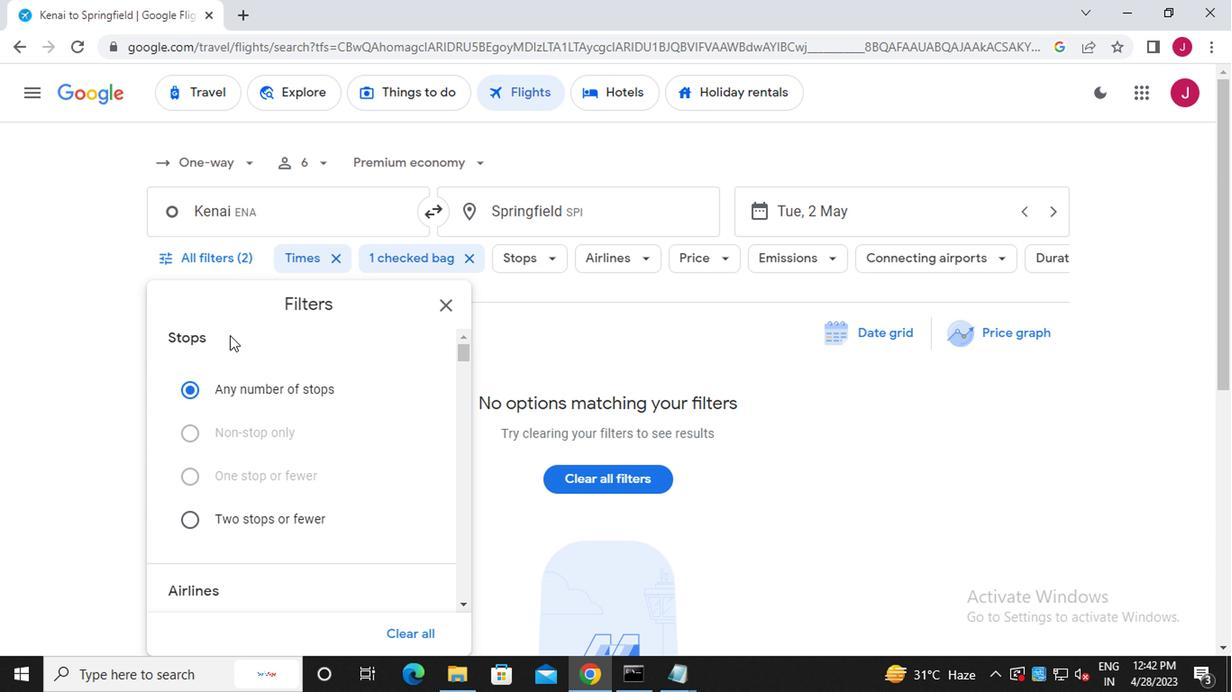 
Action: Mouse scrolled (222, 341) with delta (0, 0)
Screenshot: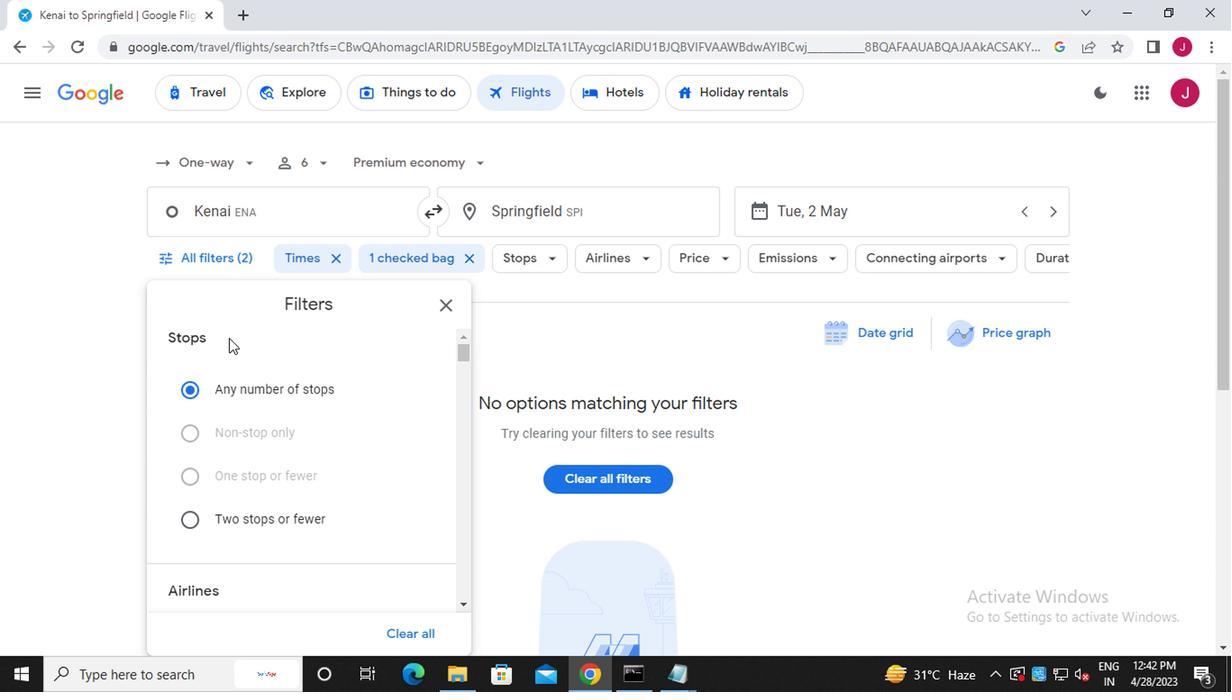 
Action: Mouse moved to (221, 350)
Screenshot: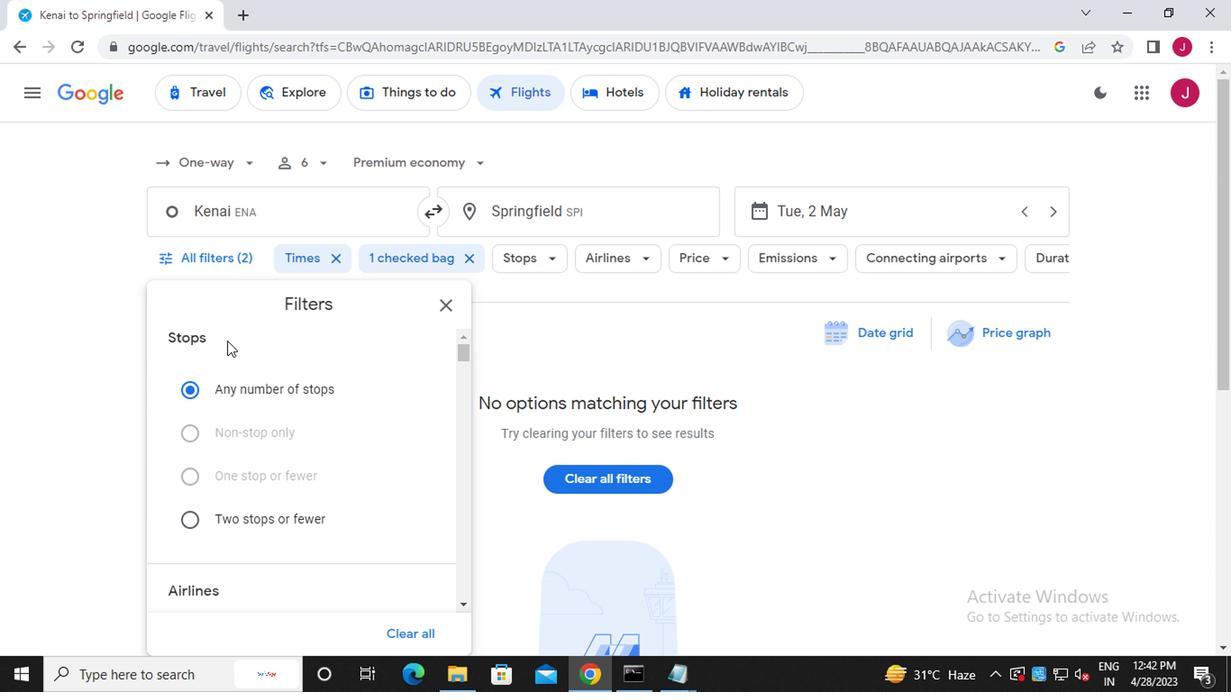 
Action: Mouse scrolled (221, 348) with delta (0, -1)
Screenshot: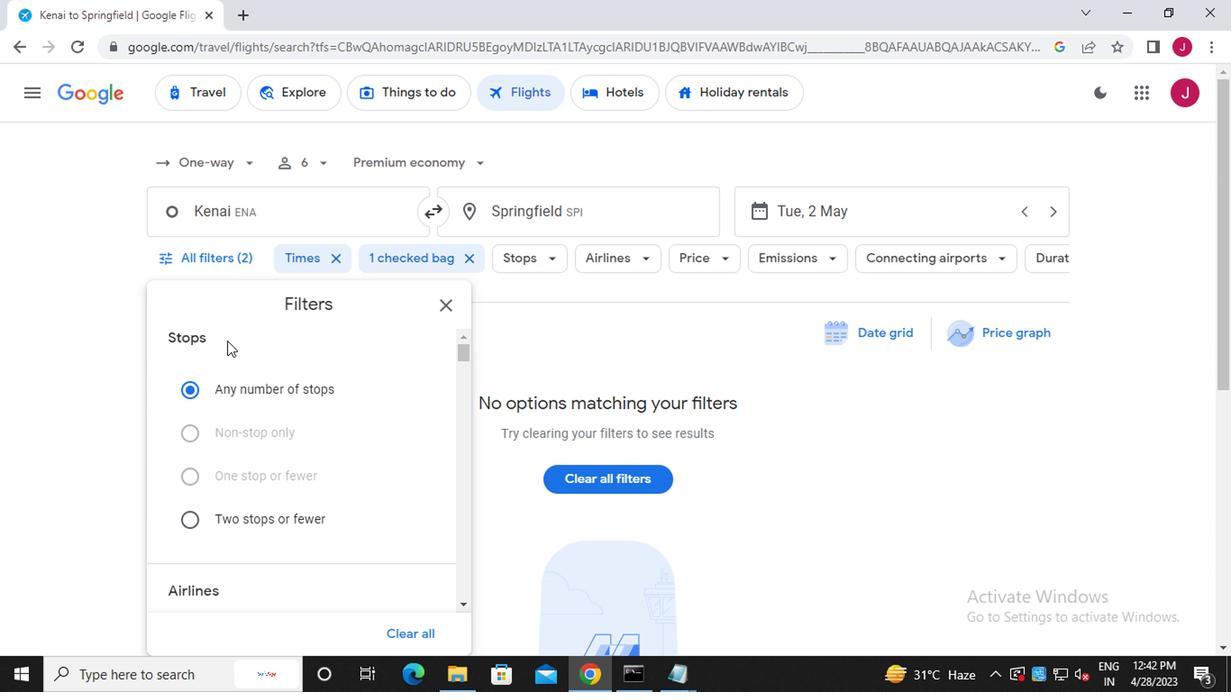 
Action: Mouse moved to (401, 459)
Screenshot: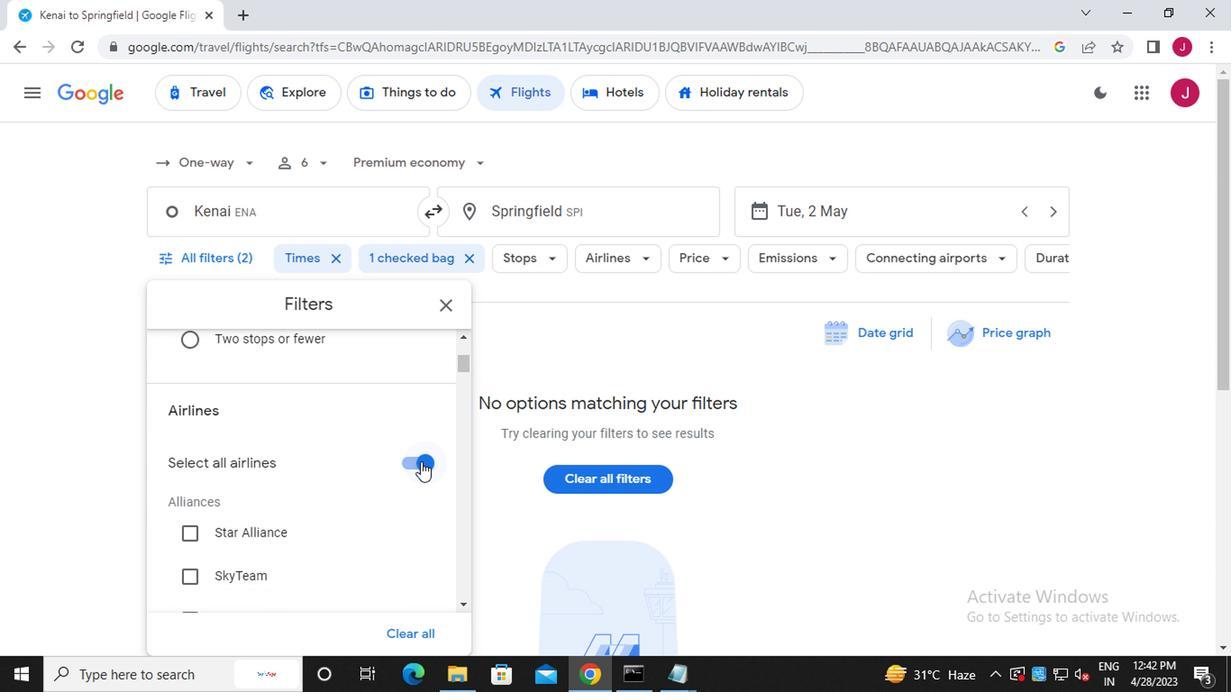 
Action: Mouse pressed left at (401, 459)
Screenshot: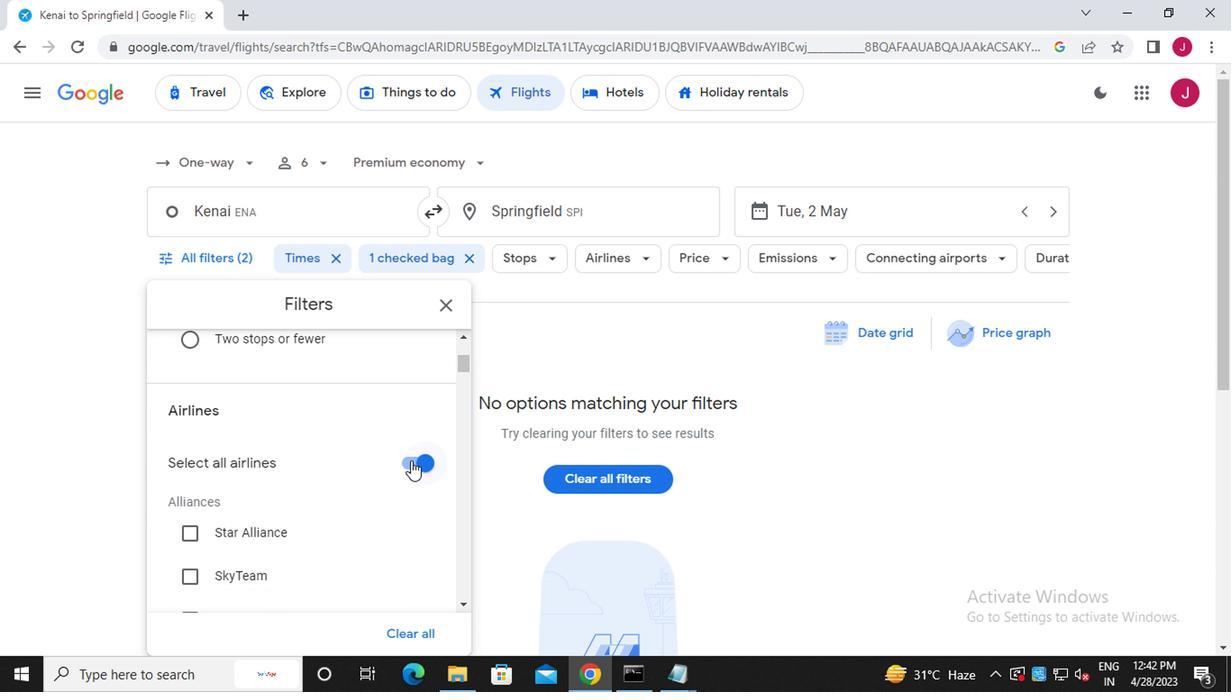 
Action: Mouse moved to (424, 502)
Screenshot: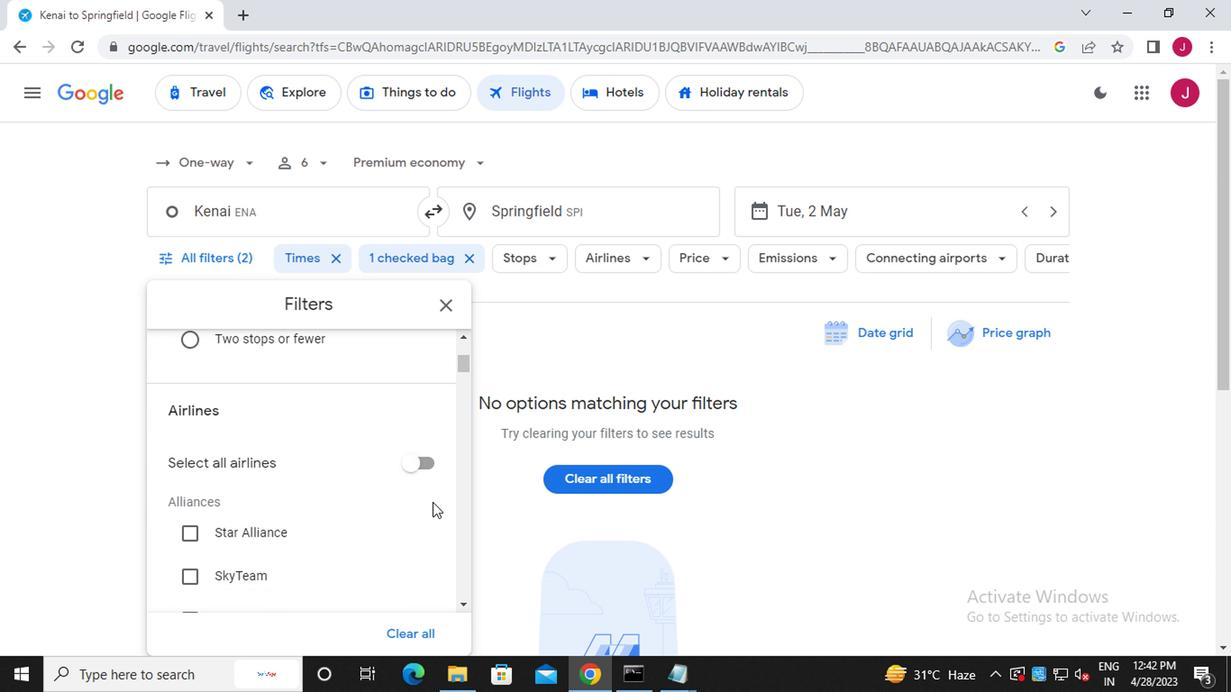 
Action: Mouse scrolled (424, 502) with delta (0, 0)
Screenshot: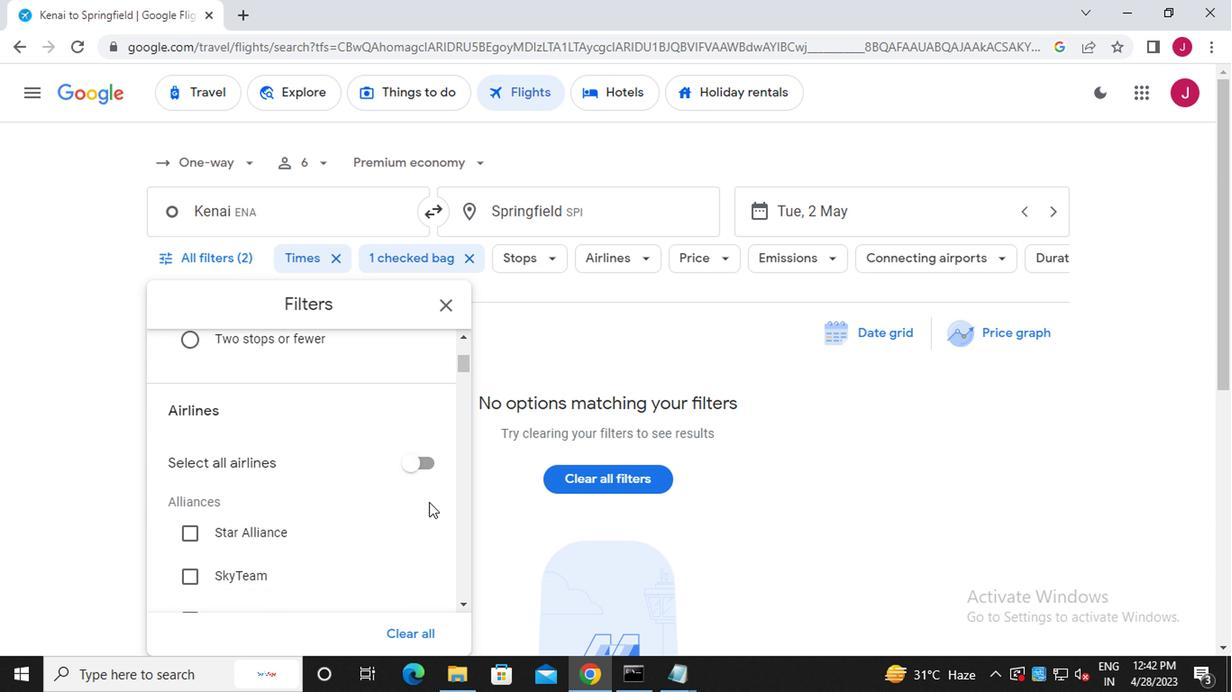 
Action: Mouse scrolled (424, 502) with delta (0, 0)
Screenshot: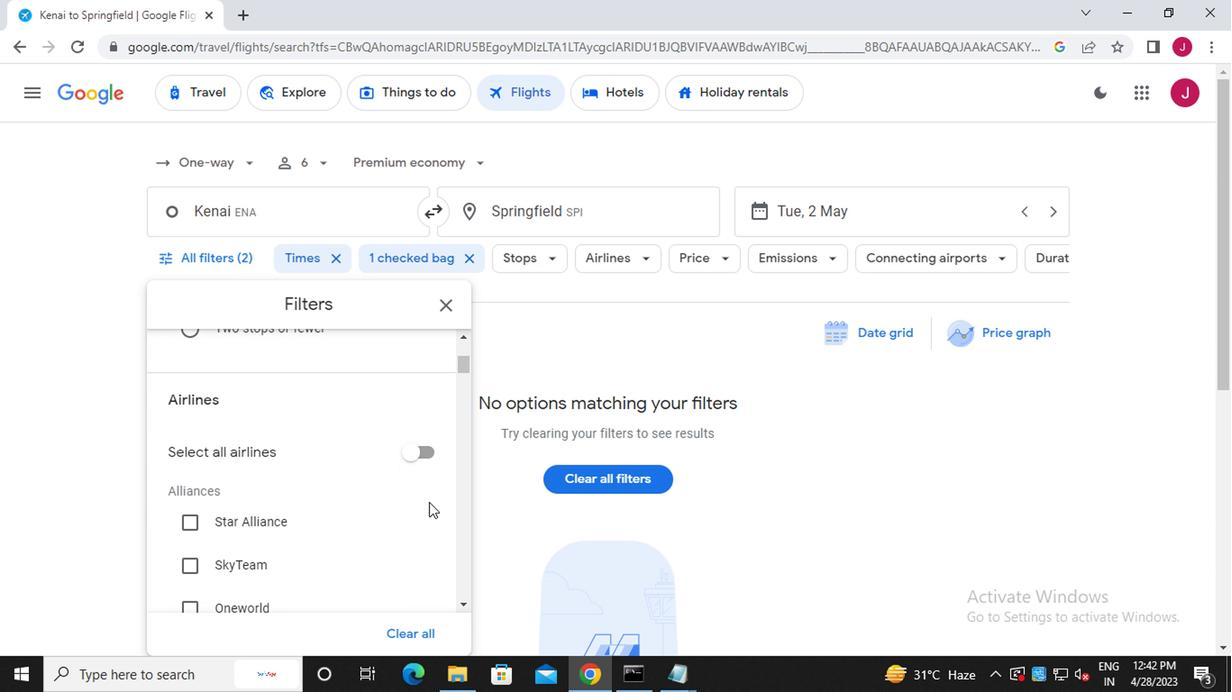 
Action: Mouse moved to (284, 463)
Screenshot: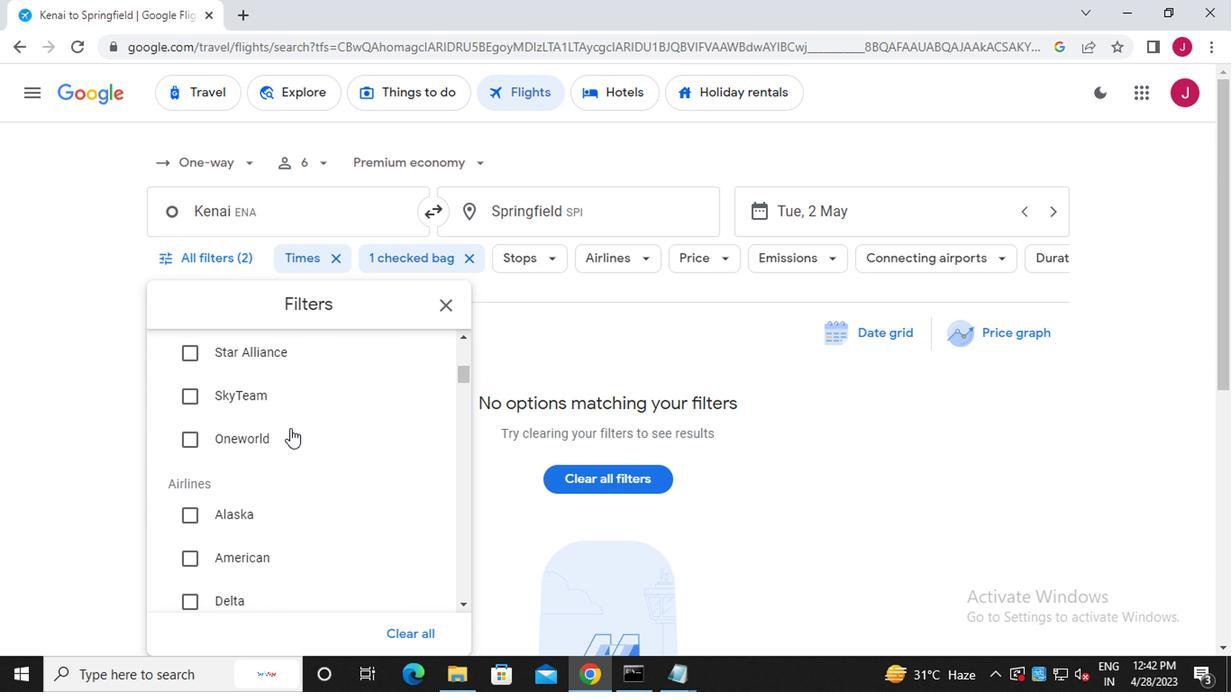 
Action: Mouse scrolled (284, 462) with delta (0, 0)
Screenshot: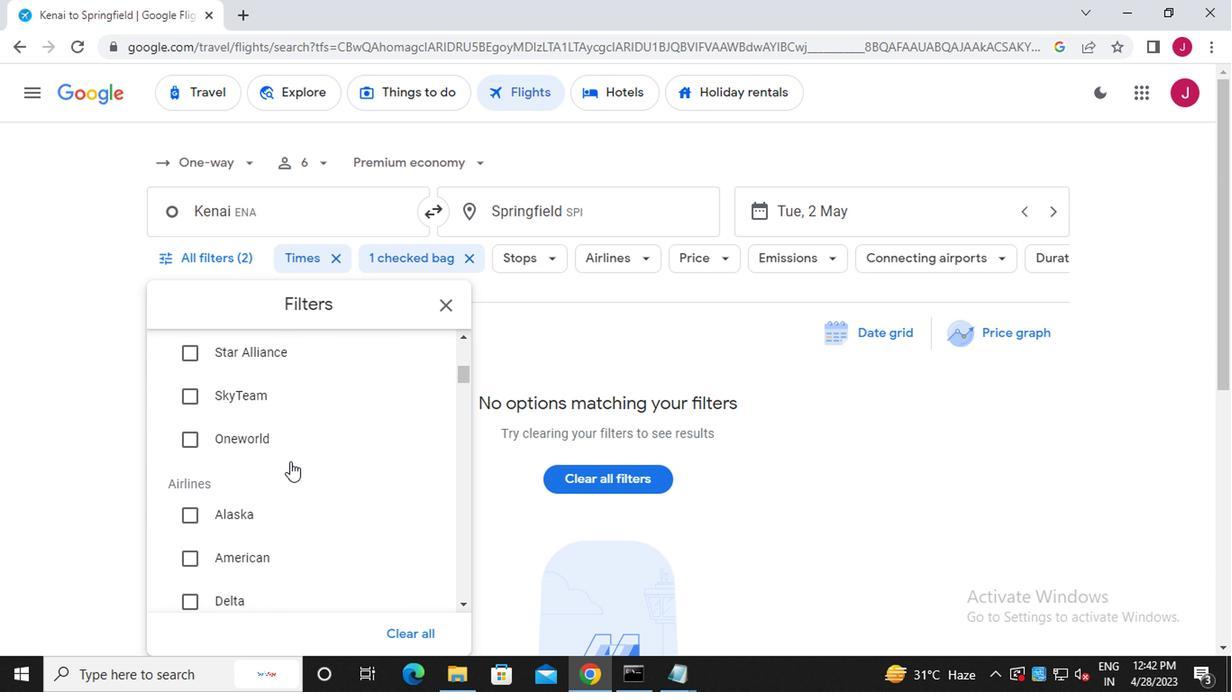 
Action: Mouse scrolled (284, 462) with delta (0, 0)
Screenshot: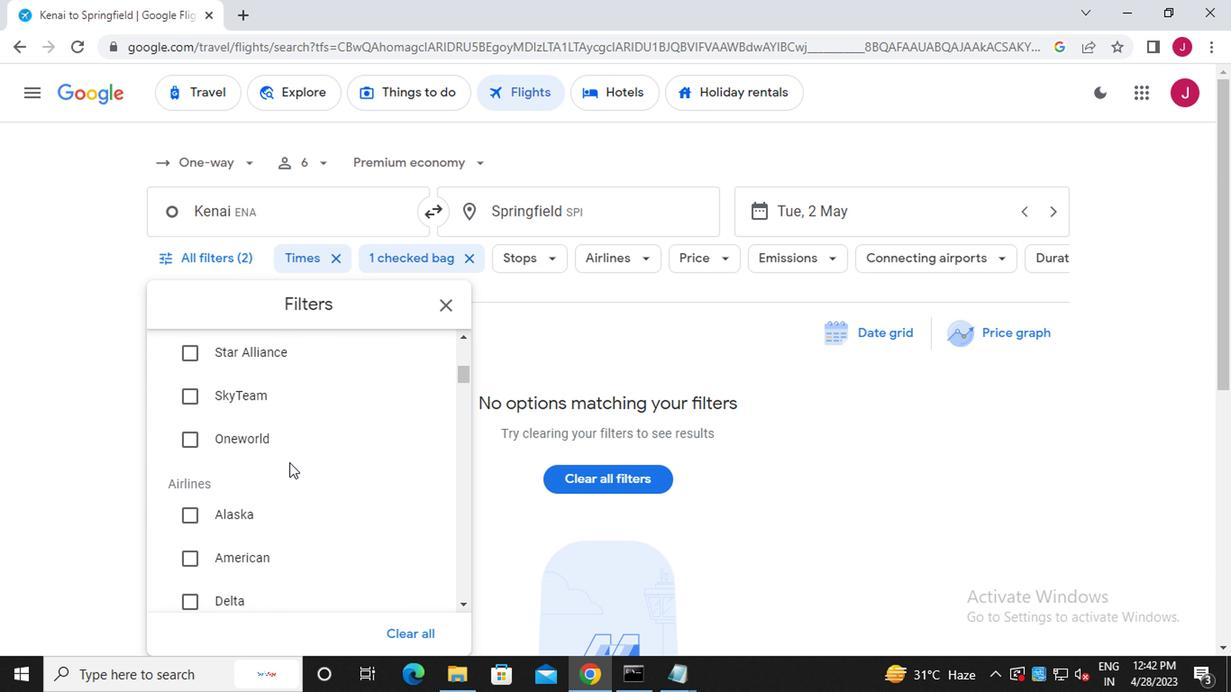 
Action: Mouse moved to (263, 470)
Screenshot: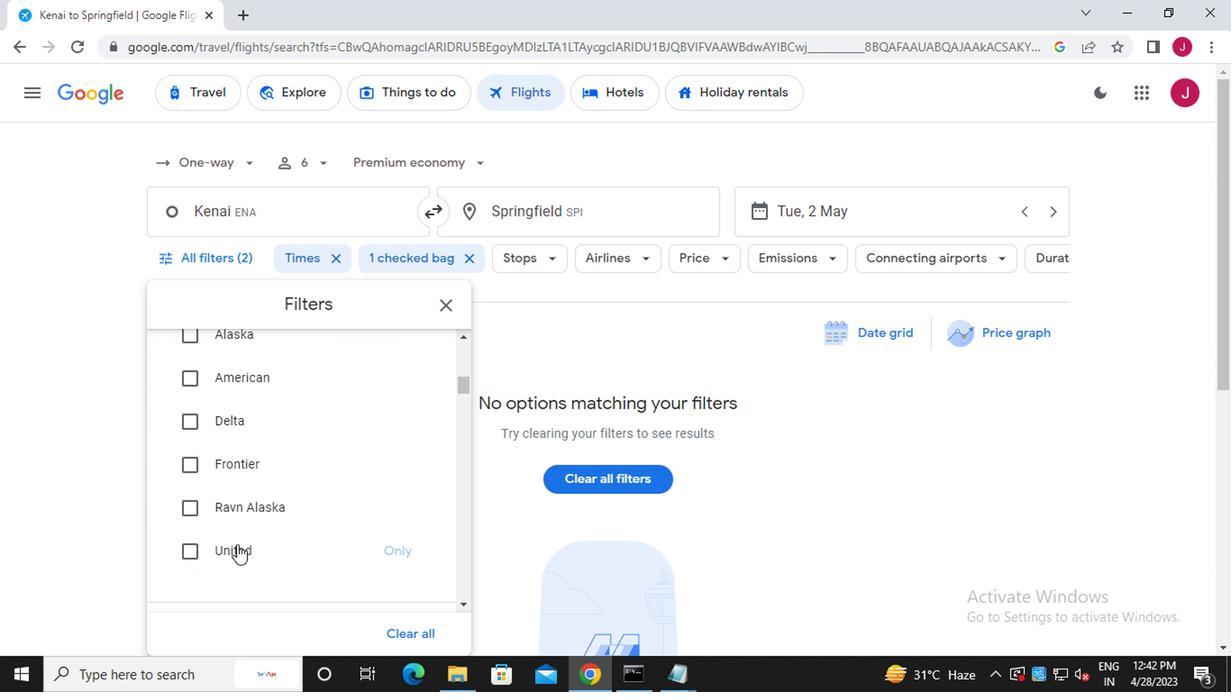 
Action: Mouse scrolled (263, 469) with delta (0, -1)
Screenshot: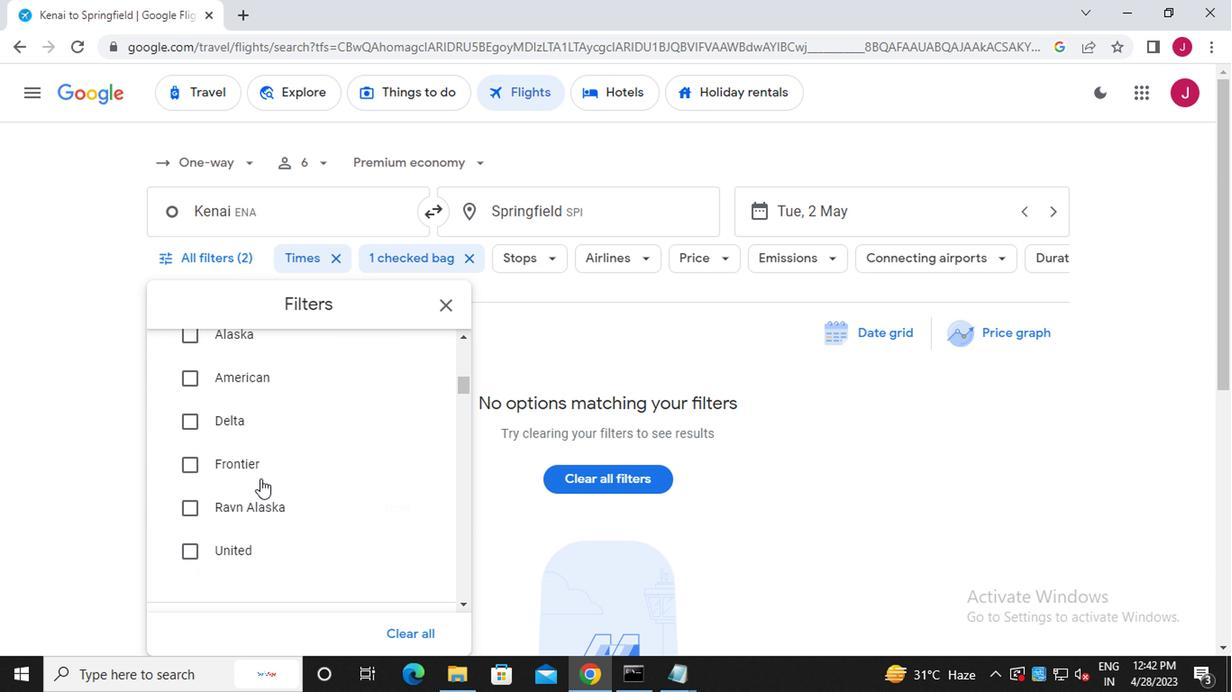 
Action: Mouse moved to (322, 464)
Screenshot: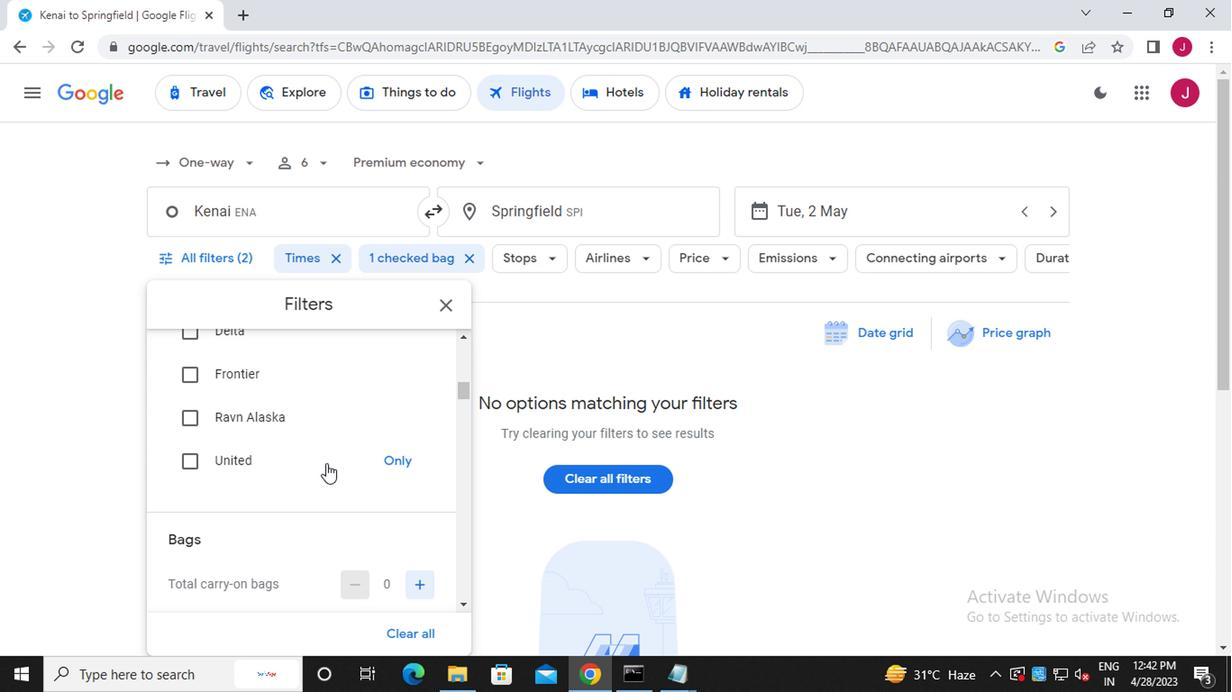 
Action: Mouse scrolled (322, 463) with delta (0, -1)
Screenshot: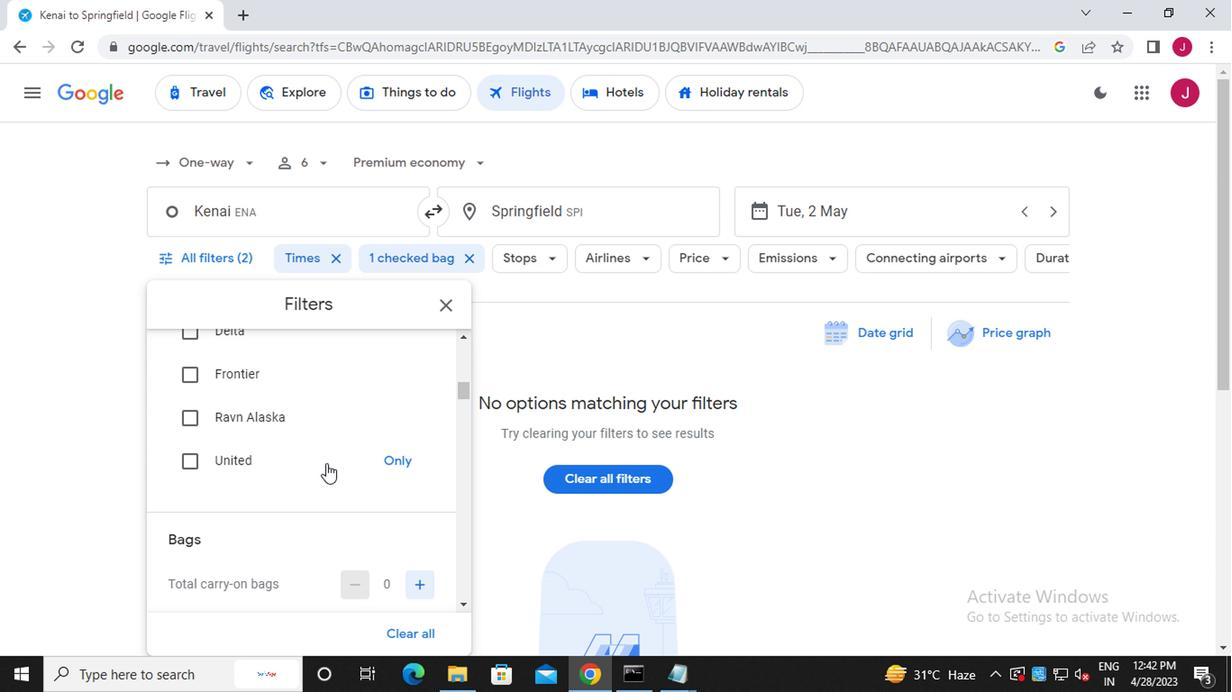 
Action: Mouse moved to (355, 478)
Screenshot: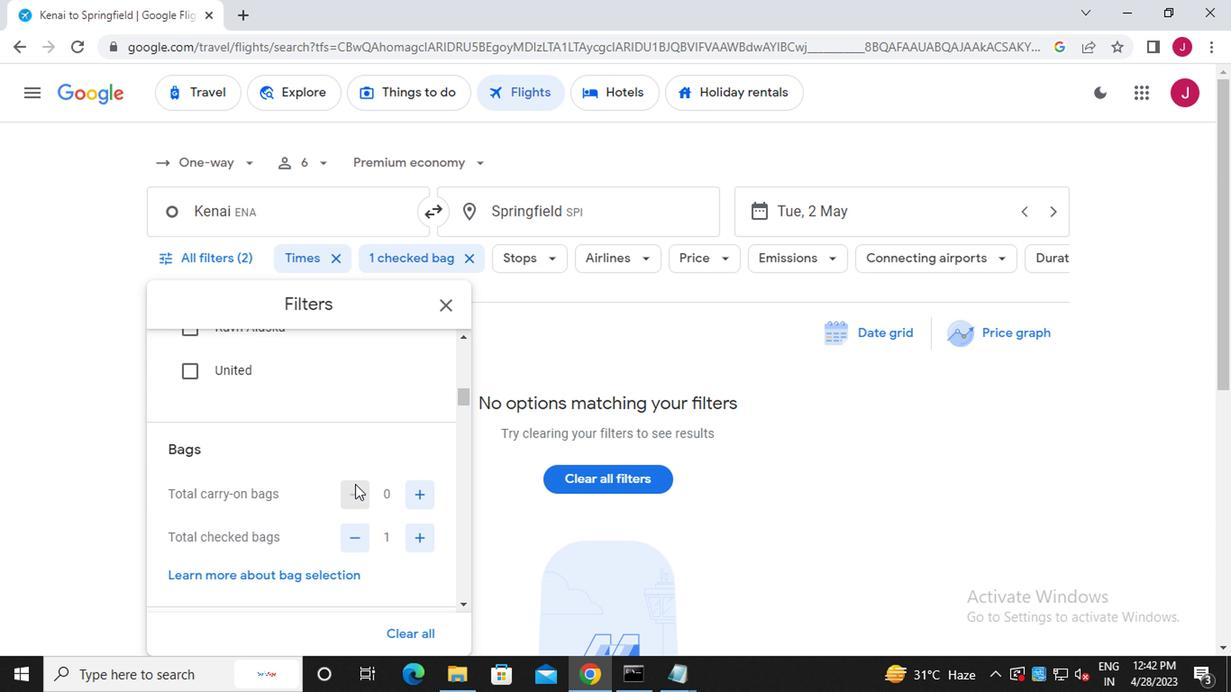 
Action: Mouse scrolled (355, 477) with delta (0, 0)
Screenshot: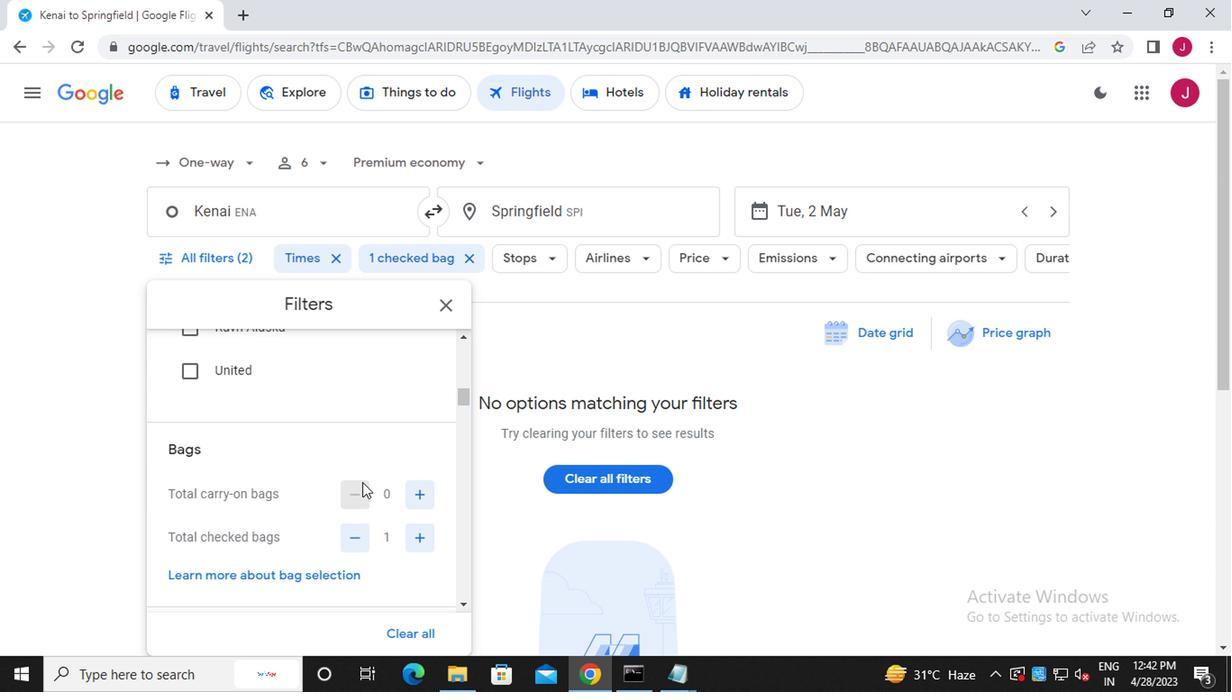 
Action: Mouse moved to (355, 446)
Screenshot: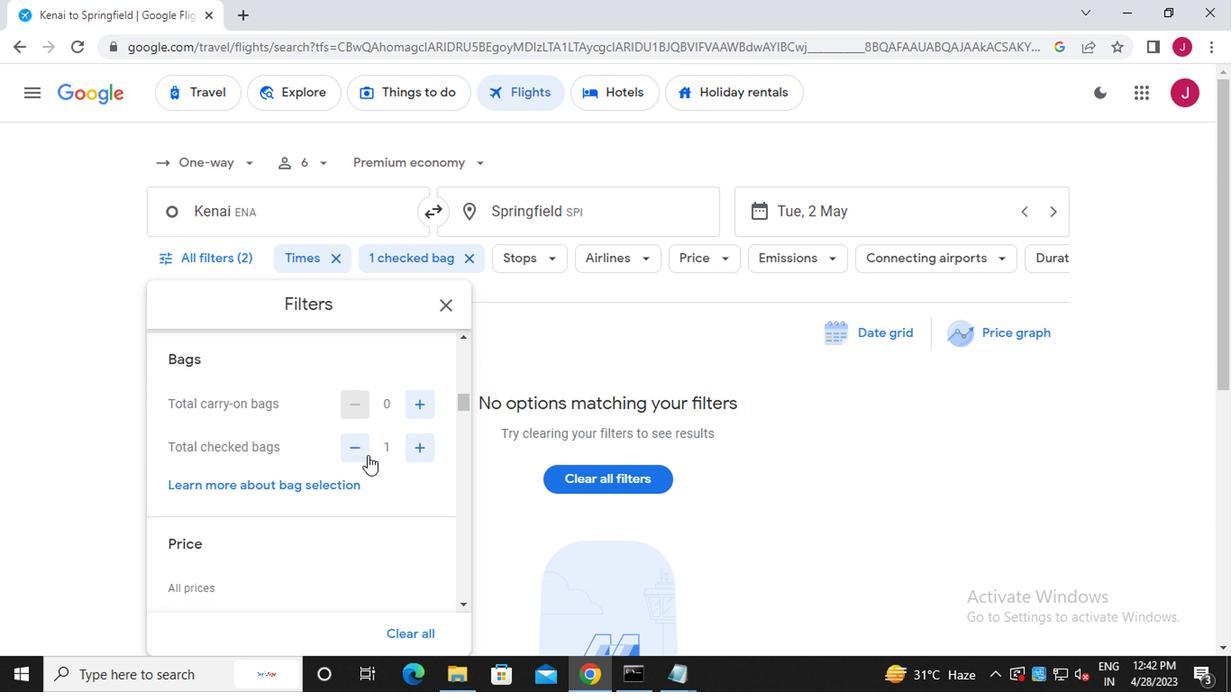 
Action: Mouse pressed left at (355, 446)
Screenshot: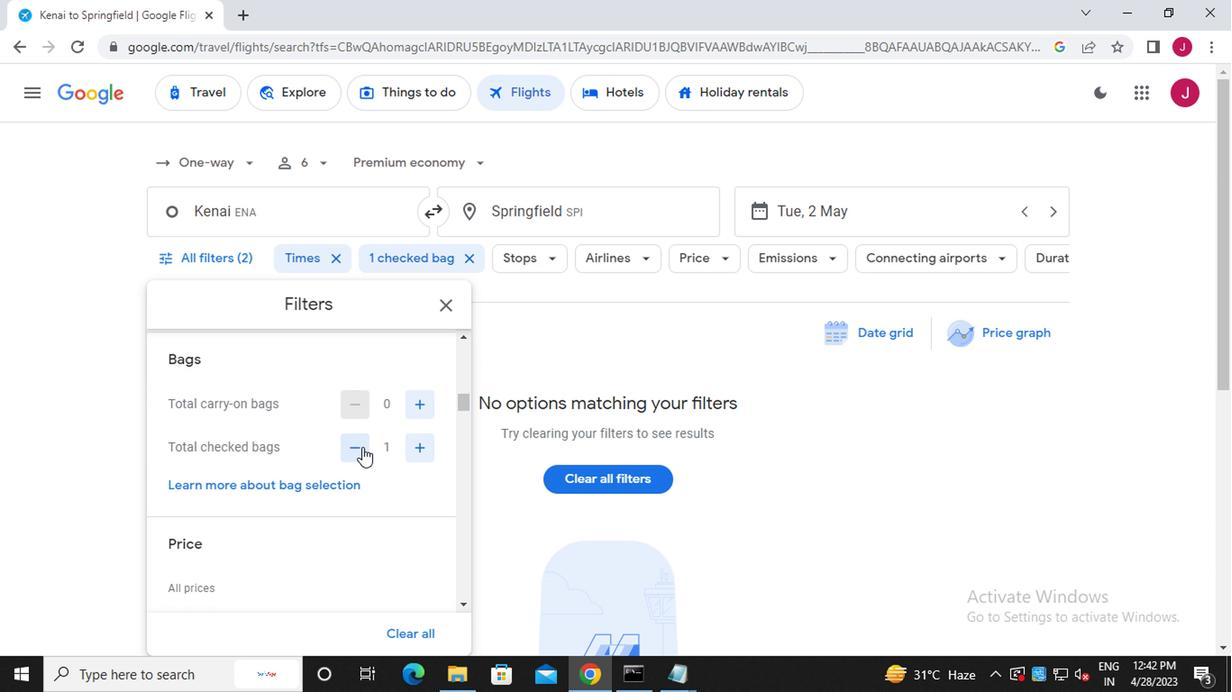 
Action: Mouse moved to (353, 479)
Screenshot: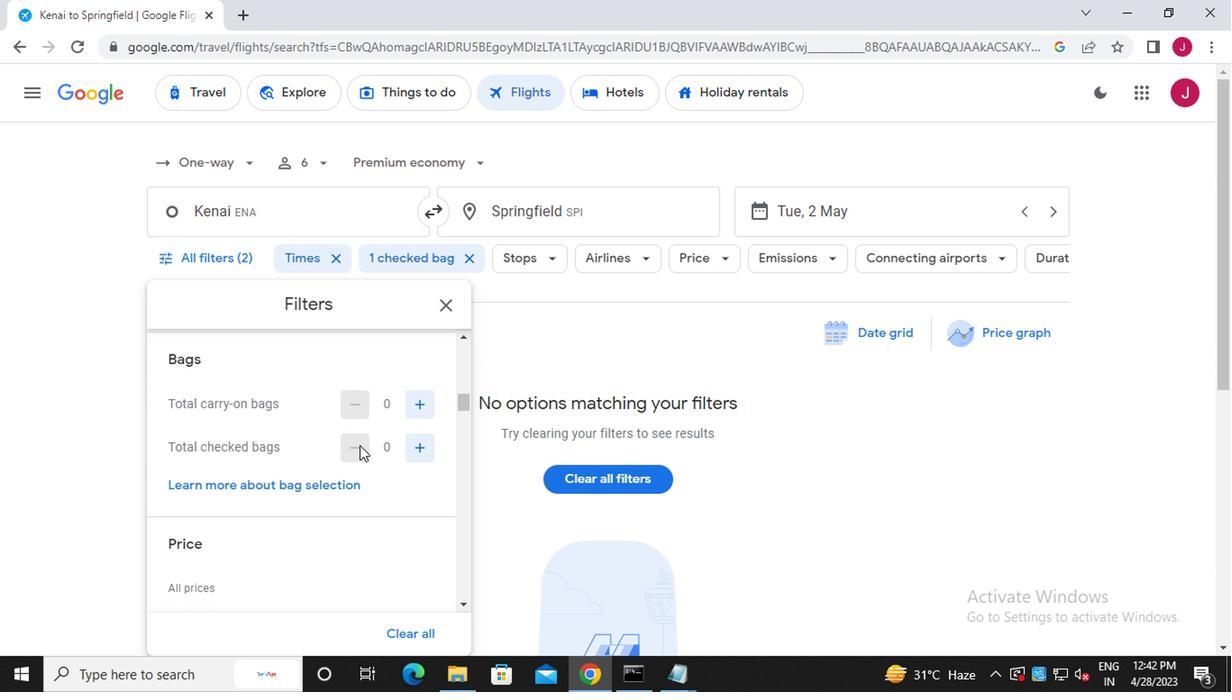 
Action: Mouse scrolled (353, 478) with delta (0, -1)
Screenshot: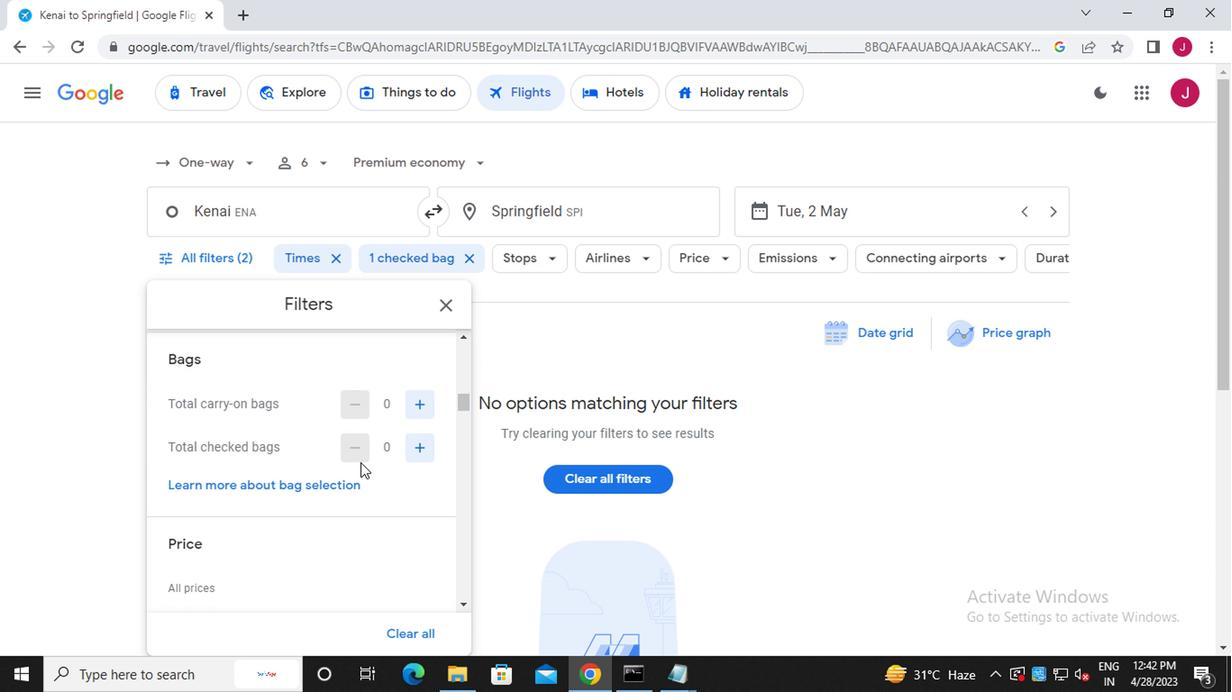 
Action: Mouse scrolled (353, 478) with delta (0, -1)
Screenshot: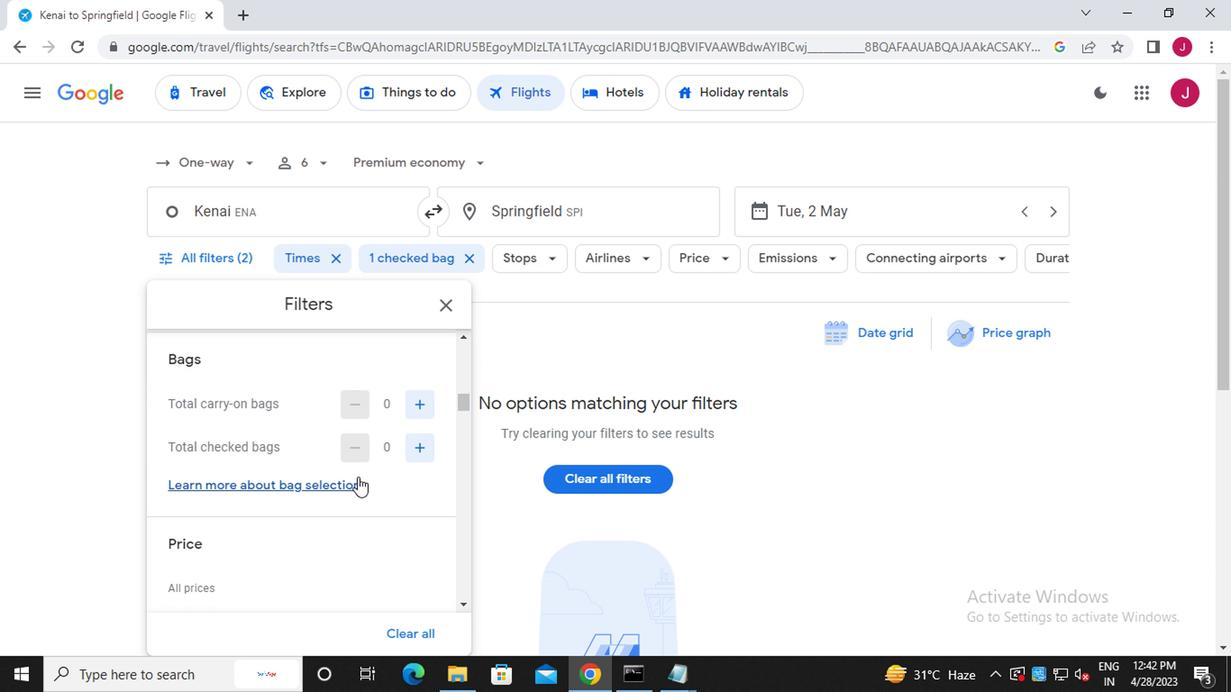 
Action: Mouse moved to (418, 446)
Screenshot: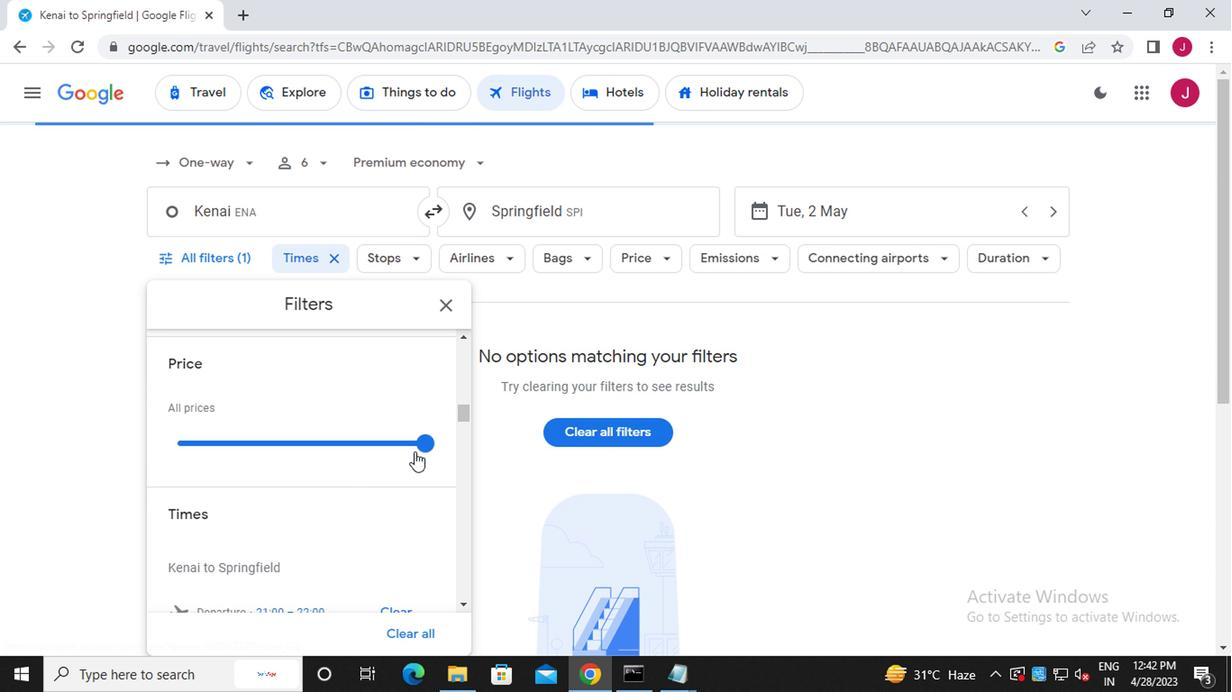 
Action: Mouse pressed left at (418, 446)
Screenshot: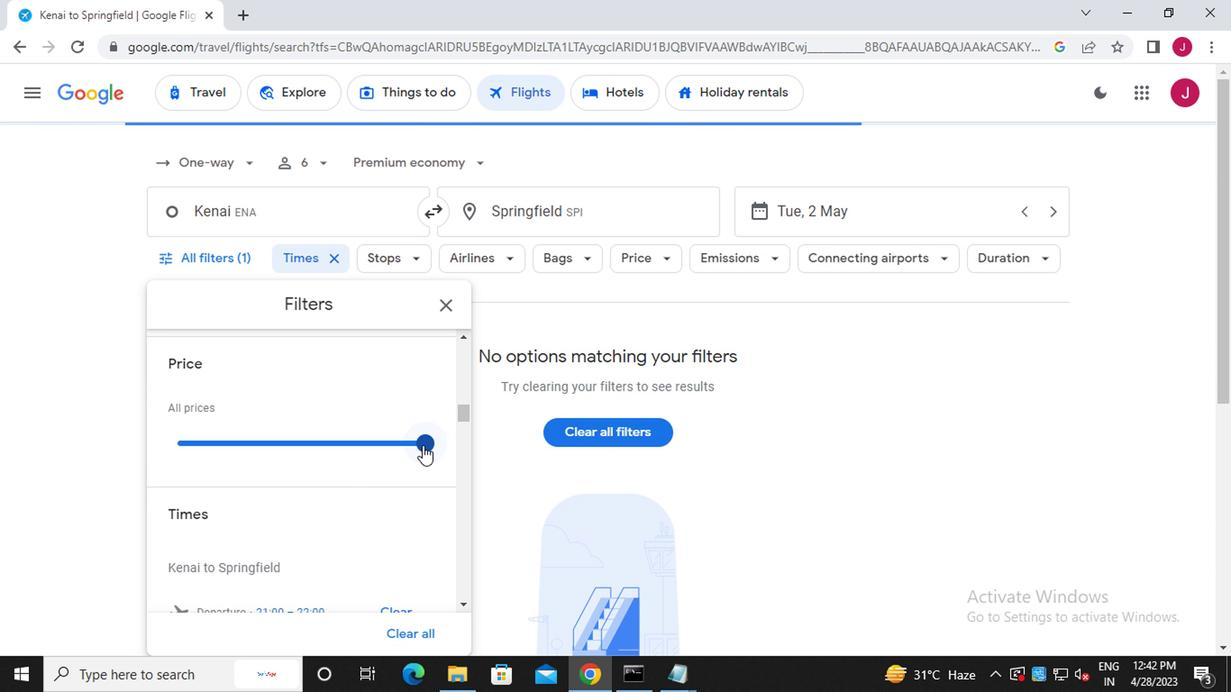
Action: Mouse moved to (454, 455)
Screenshot: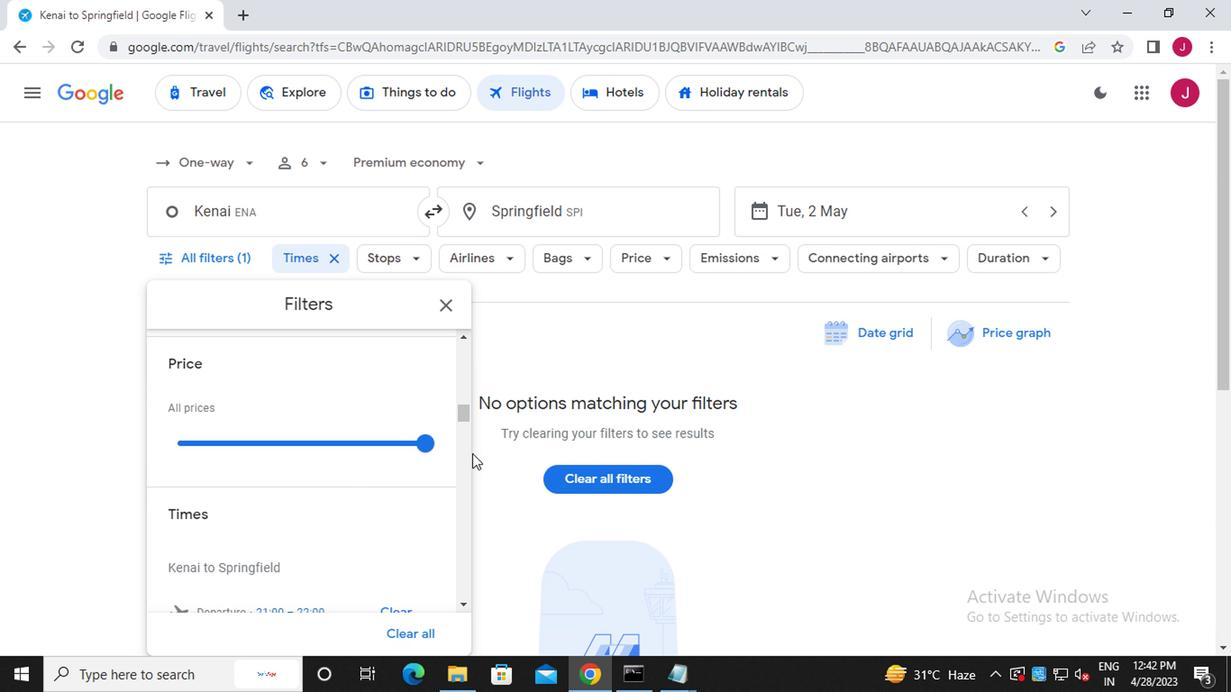 
Action: Mouse scrolled (454, 454) with delta (0, -1)
Screenshot: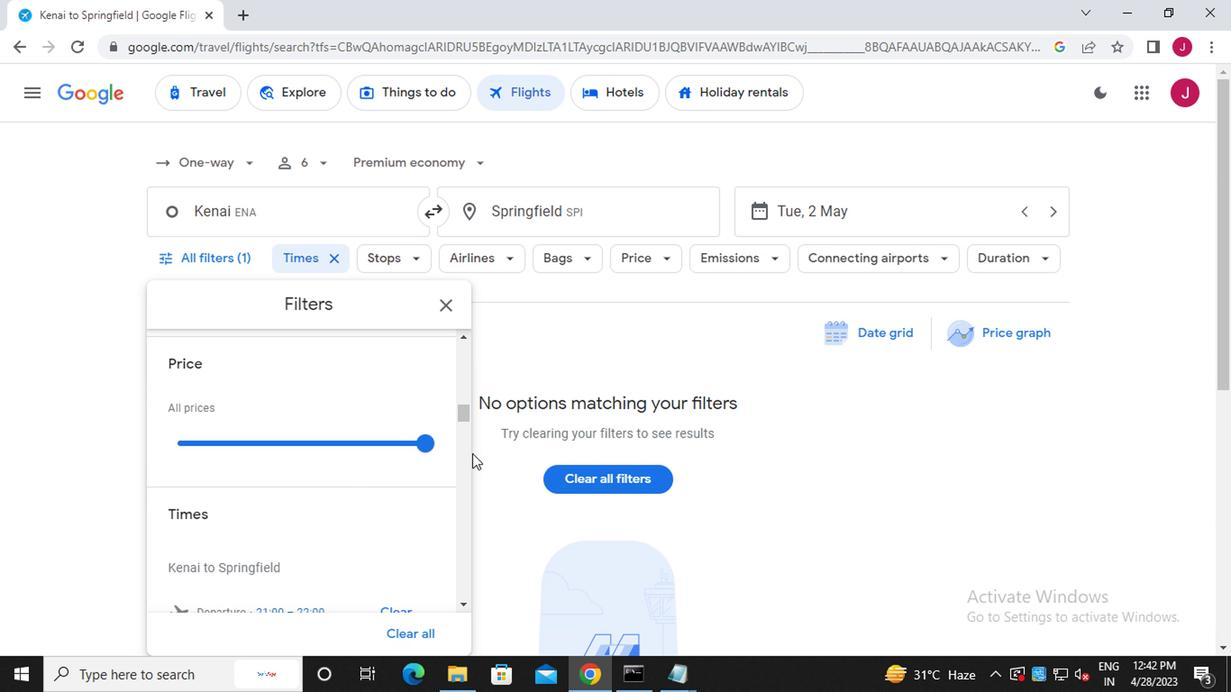 
Action: Mouse moved to (403, 558)
Screenshot: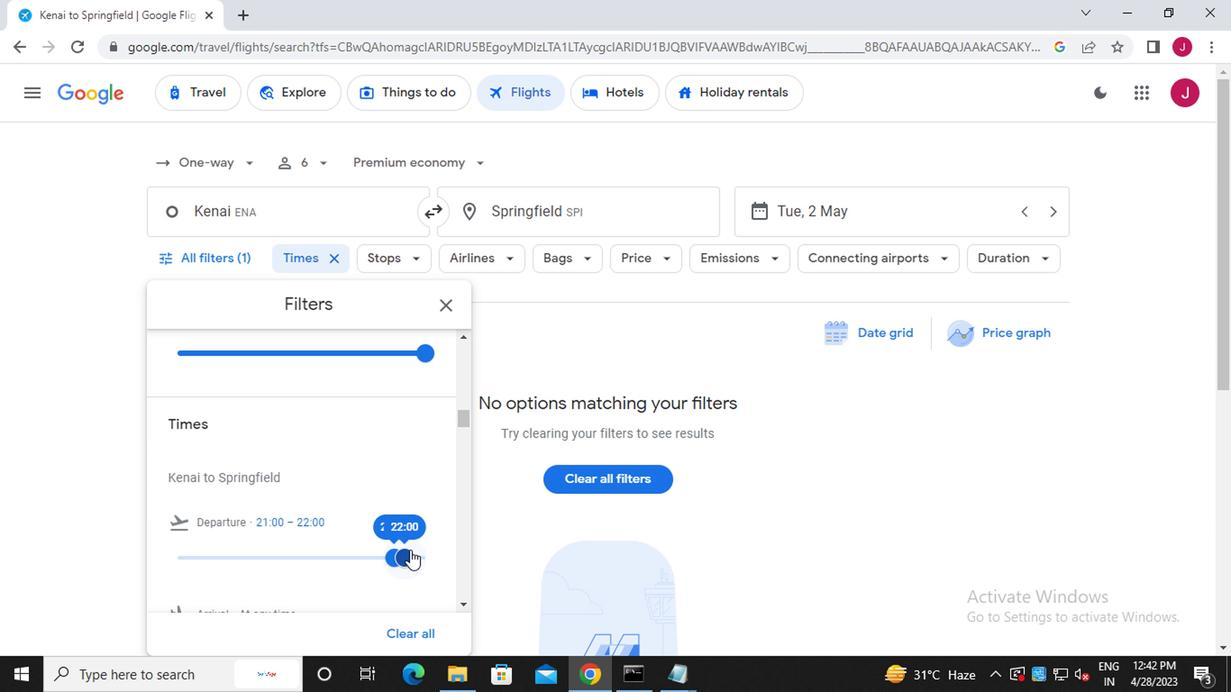 
Action: Mouse pressed left at (403, 558)
Screenshot: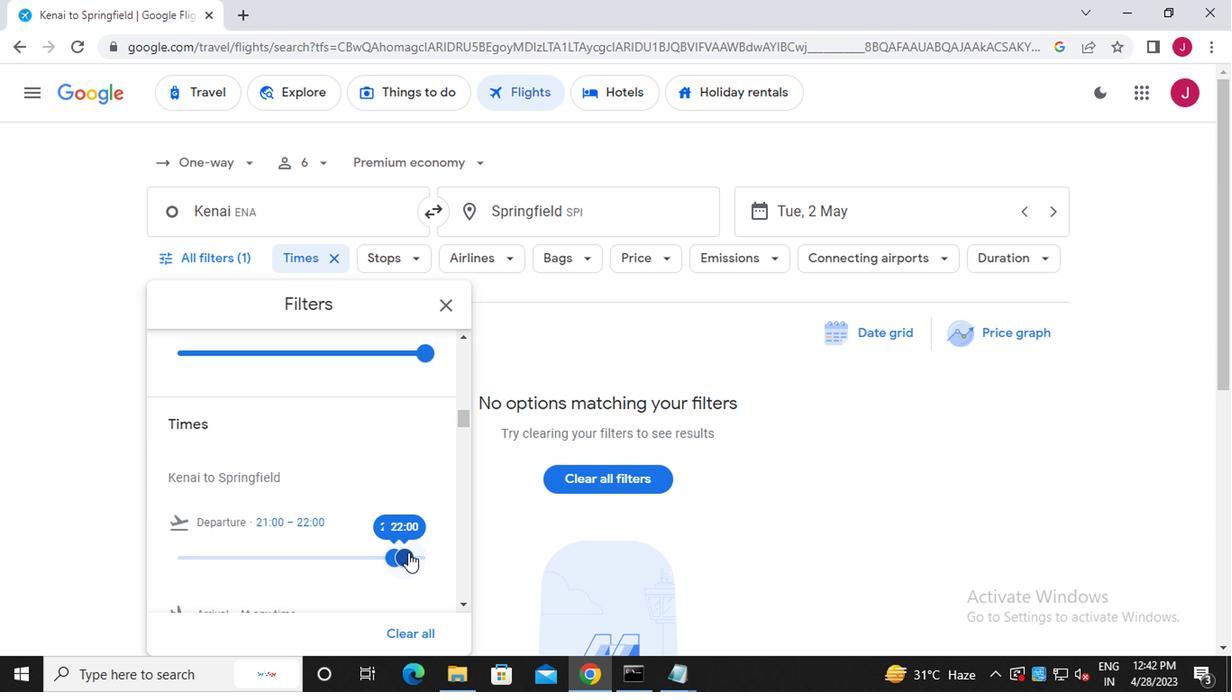 
Action: Mouse moved to (388, 559)
Screenshot: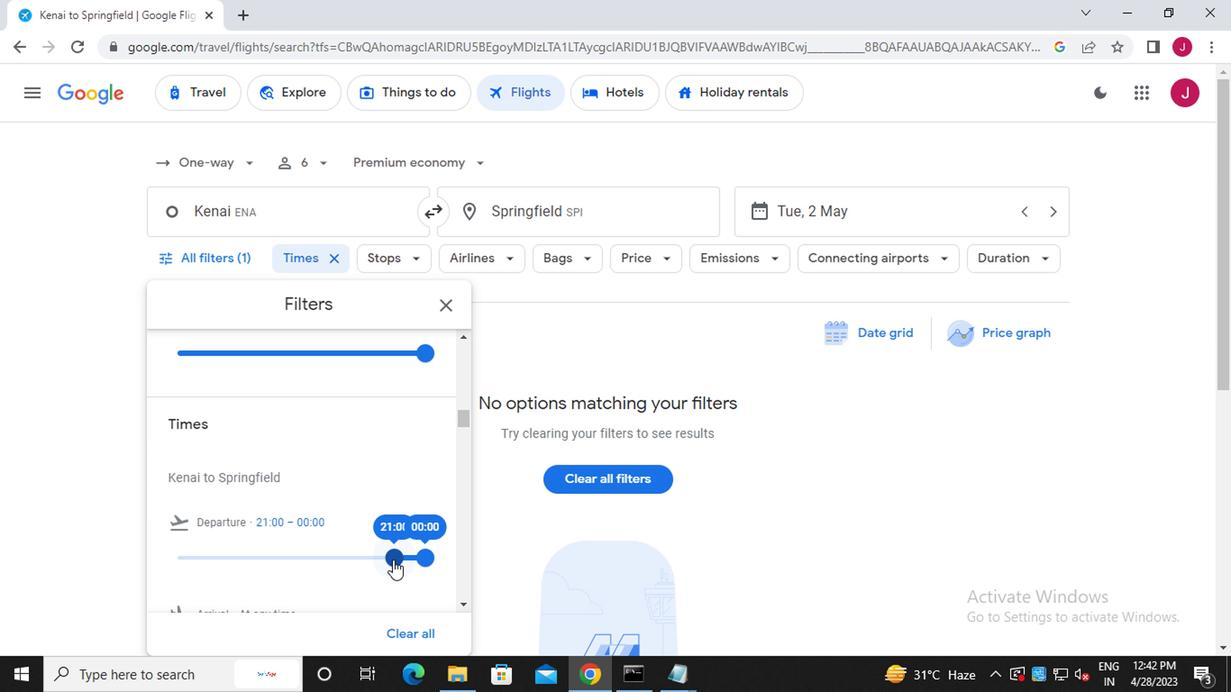 
Action: Mouse pressed left at (388, 559)
Screenshot: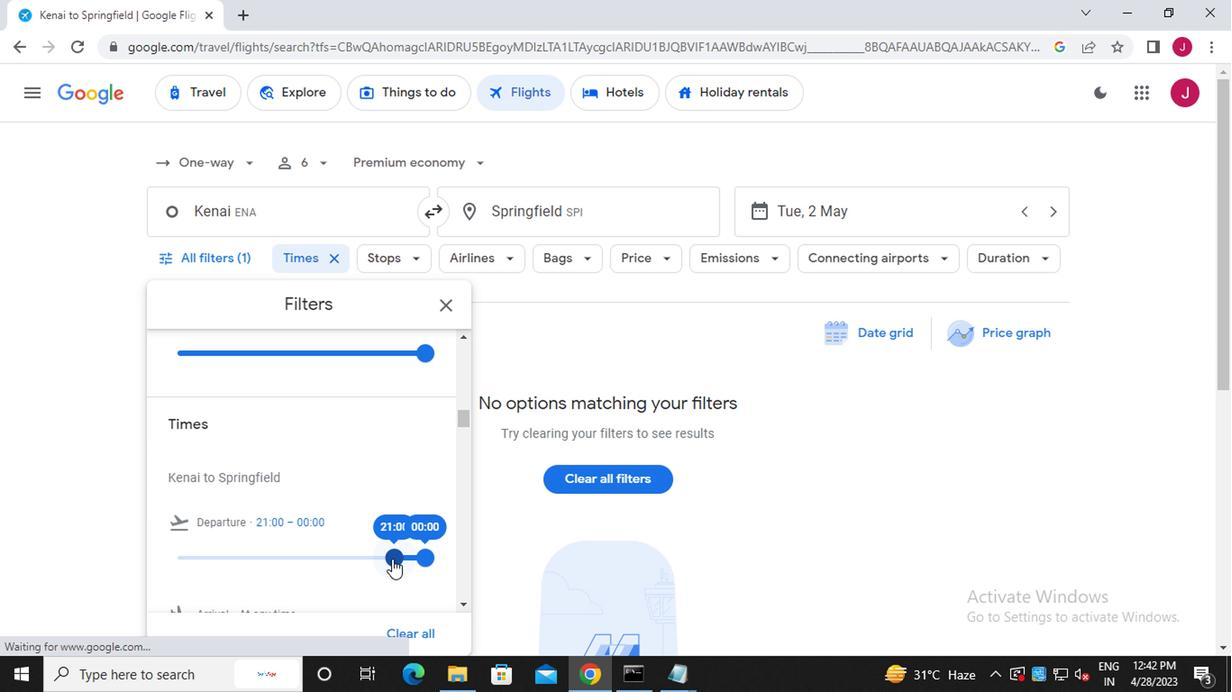 
Action: Mouse moved to (418, 553)
Screenshot: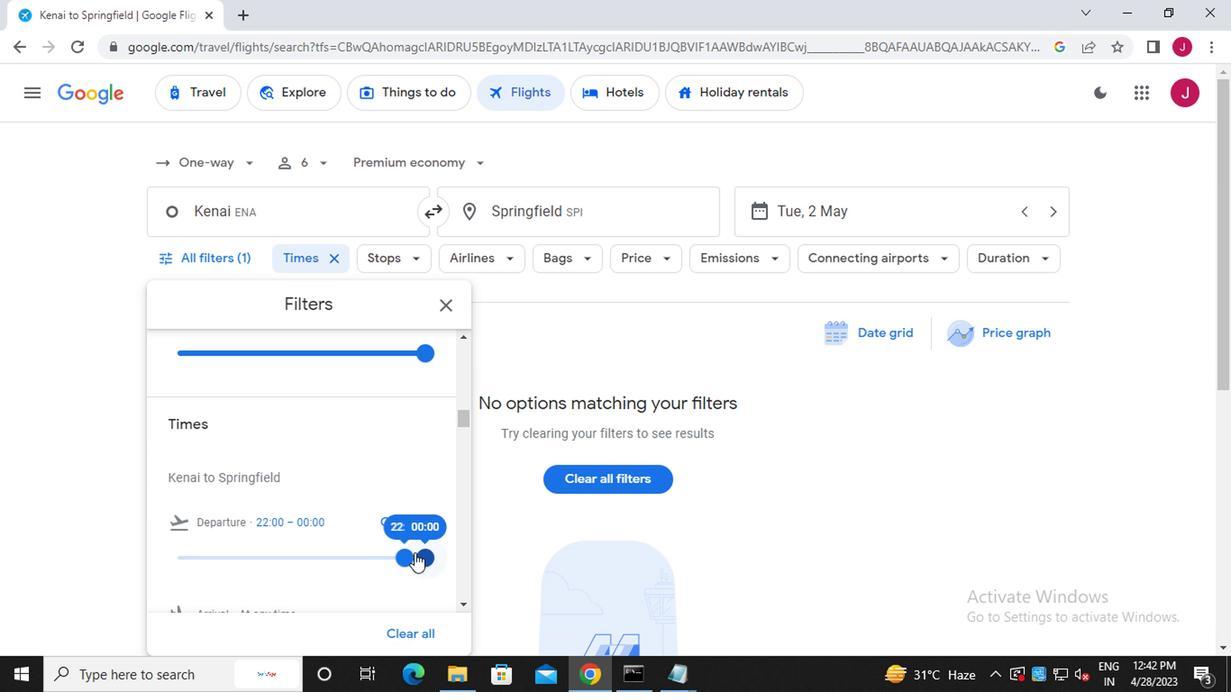 
Action: Mouse pressed left at (418, 553)
Screenshot: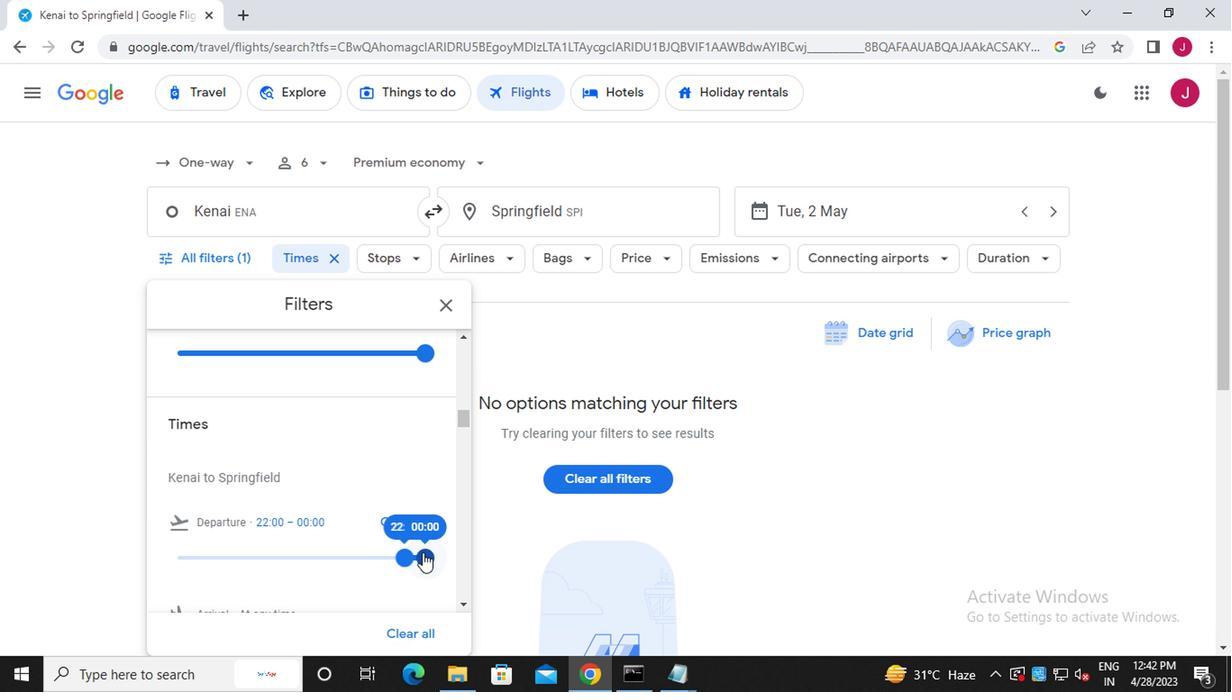 
Action: Mouse moved to (445, 308)
Screenshot: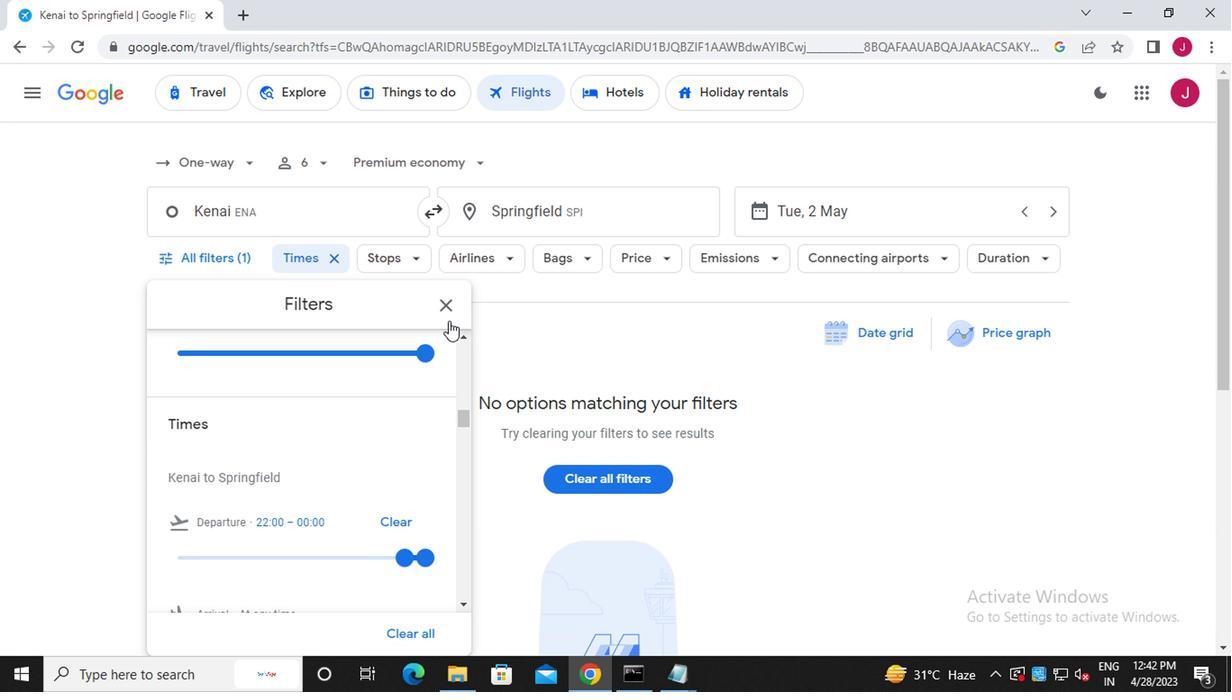 
Action: Mouse pressed left at (445, 308)
Screenshot: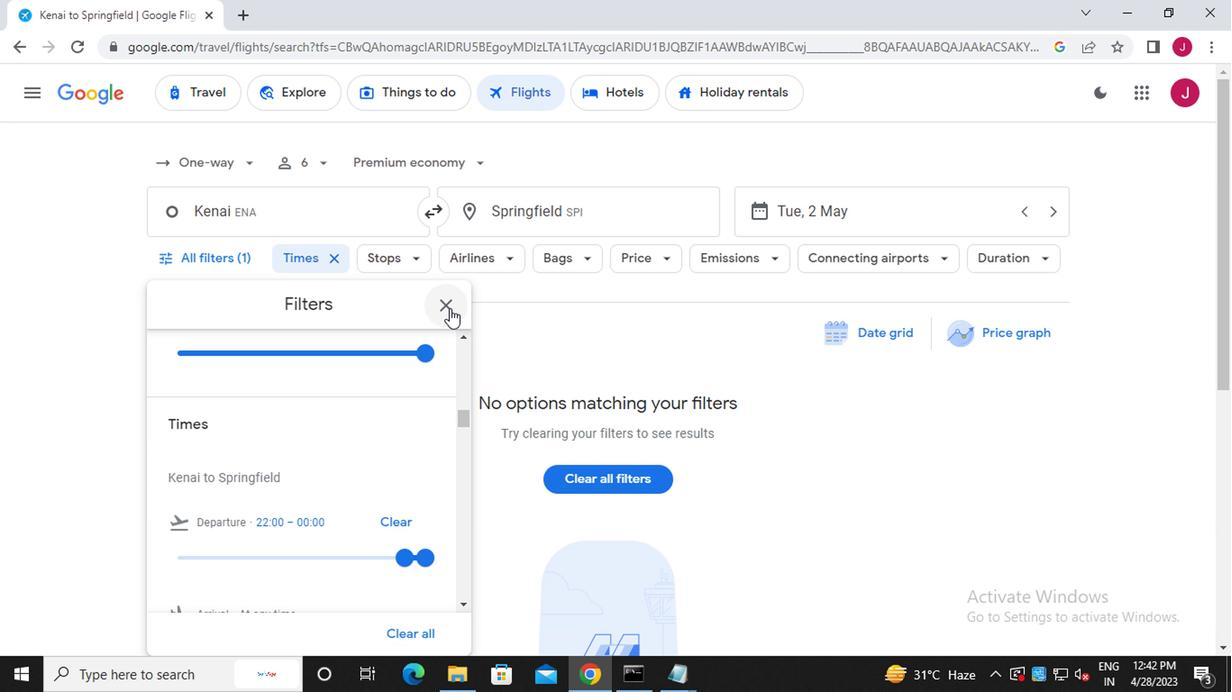 
Action: Mouse moved to (444, 308)
Screenshot: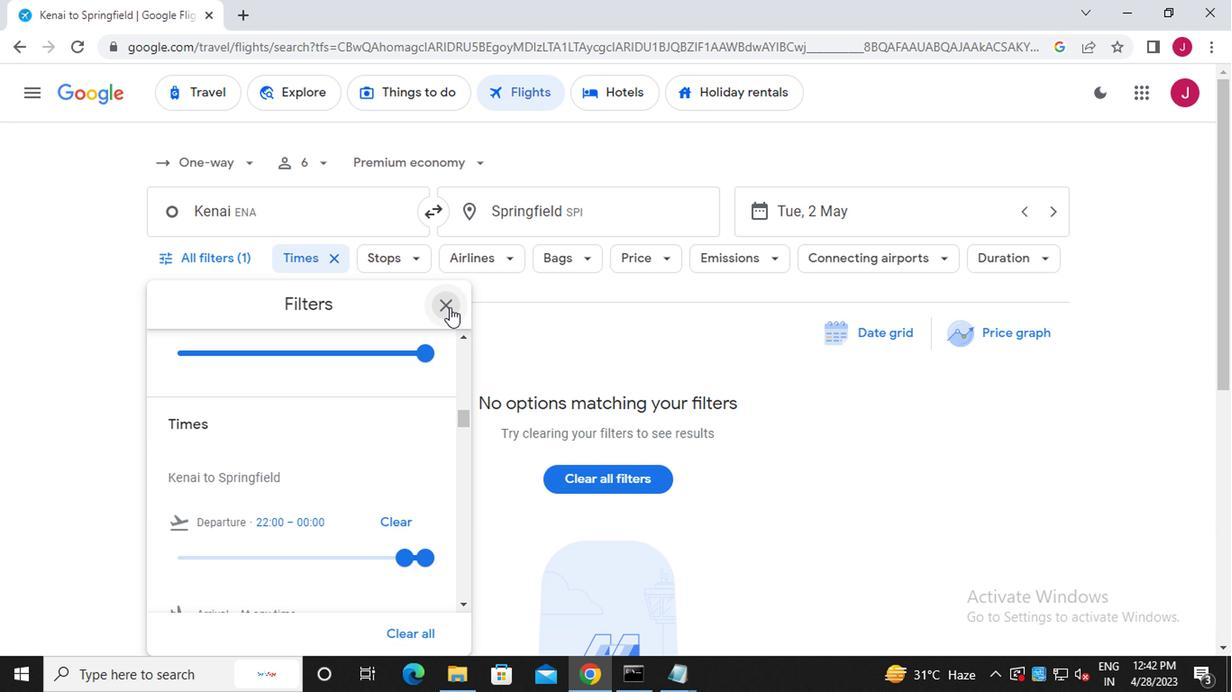 
